 Task: Add an event with the title Lunch Break: Fitness and Wellness Class, date '2024/03/11', time 8:50 AM to 10:50 AMand add a description: A company retreat is a purposeful and immersive event where employees come together in a relaxed and inspiring setting to foster teamwork, boost morale, and align their efforts towards common goals. Select event color  Blueberry . Add location for the event as: 789 Amstelstraat, Amsterdam, Netherlands, logged in from the account softage.5@softage.netand send the event invitation to softage.4@softage.net and softage.6@softage.net. Set a reminder for the event Daily
Action: Mouse moved to (71, 145)
Screenshot: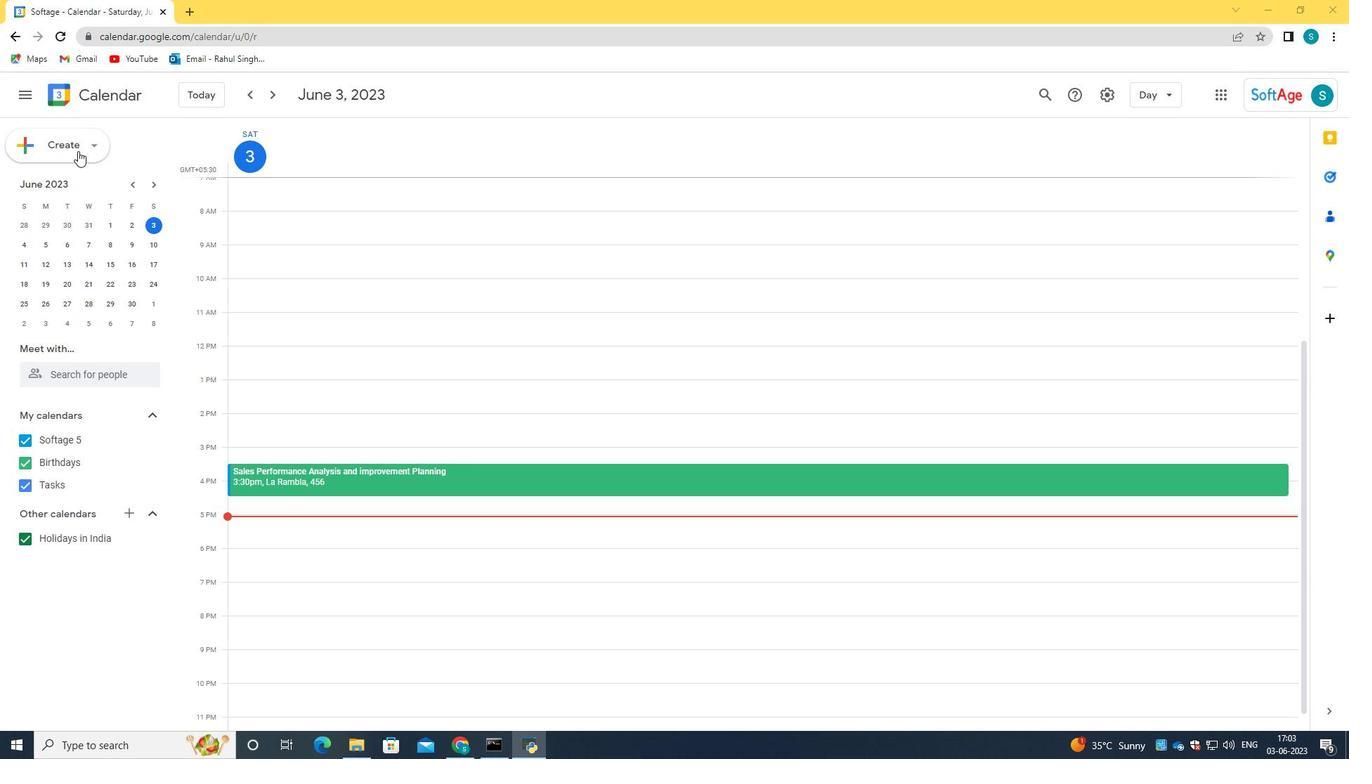 
Action: Mouse pressed left at (71, 145)
Screenshot: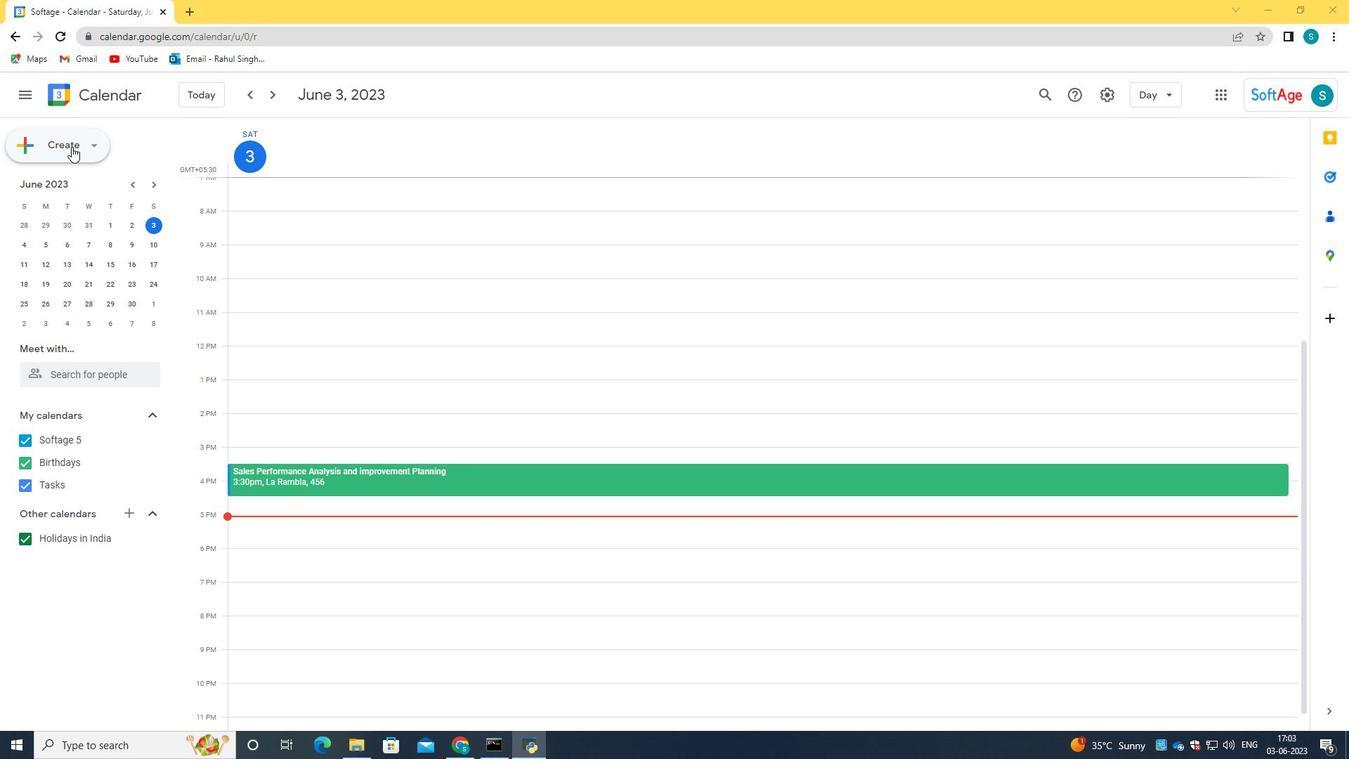 
Action: Mouse moved to (80, 186)
Screenshot: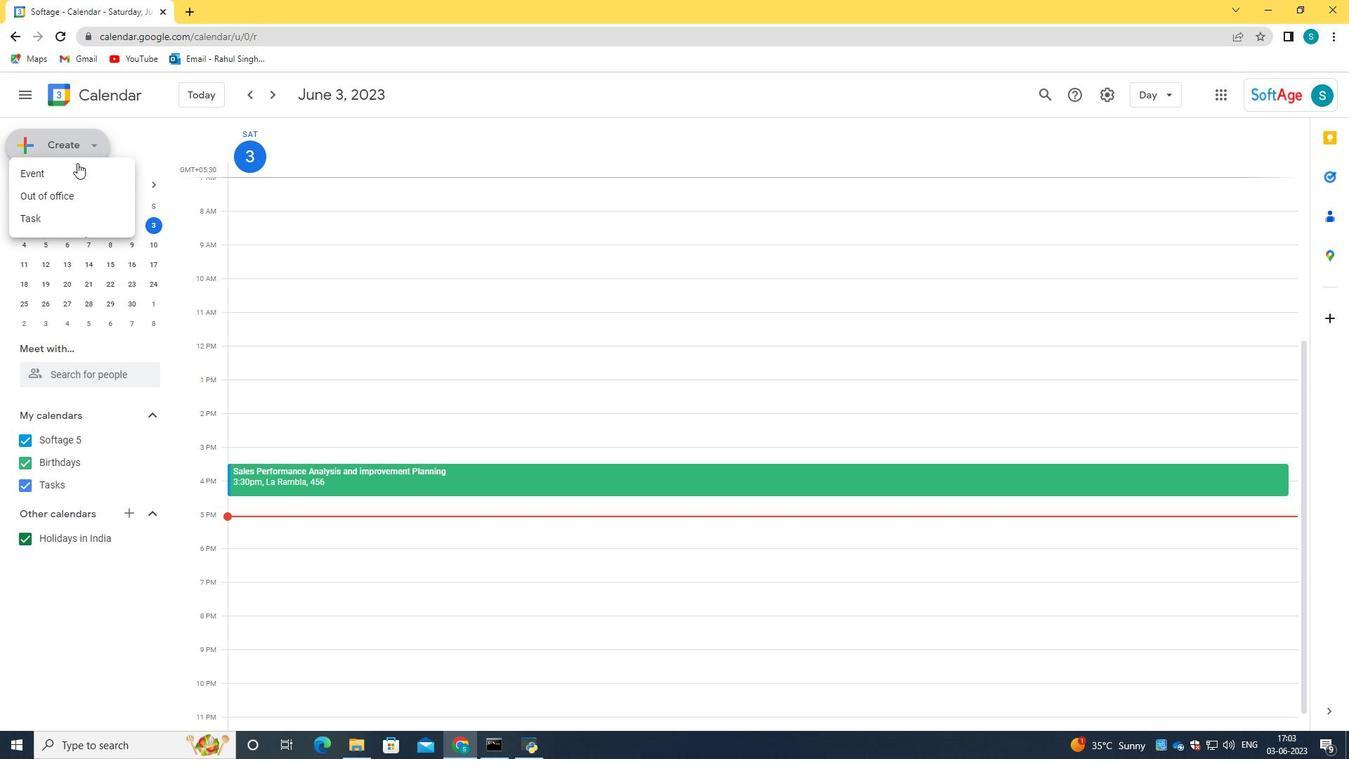 
Action: Mouse pressed left at (80, 186)
Screenshot: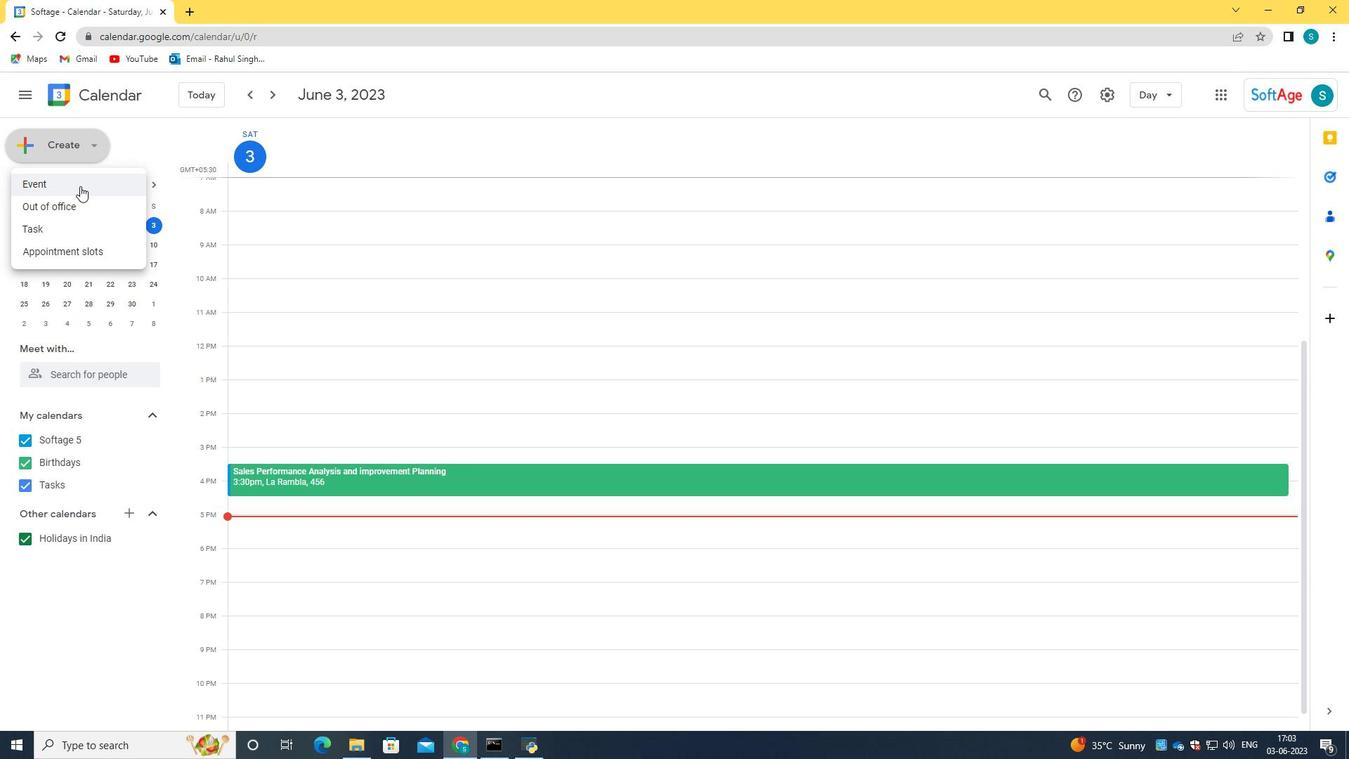 
Action: Mouse moved to (808, 571)
Screenshot: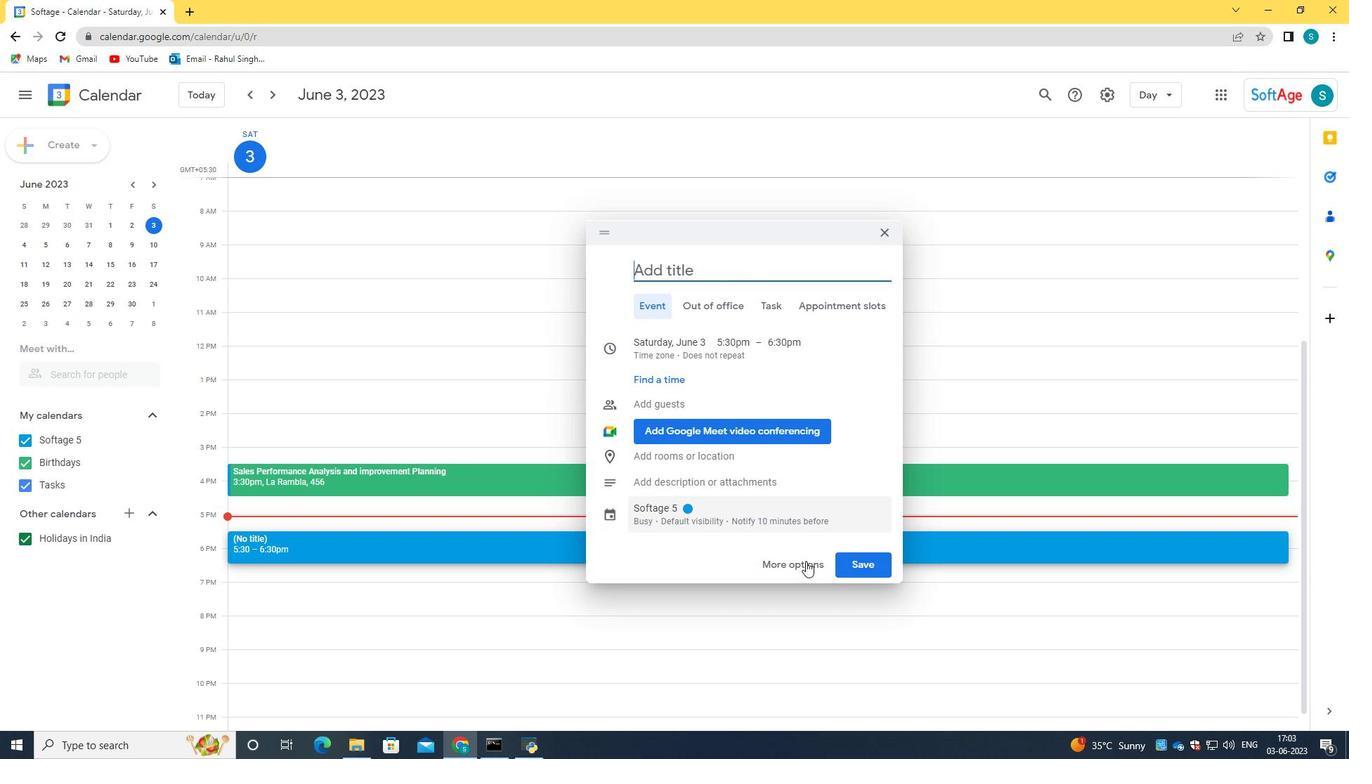 
Action: Mouse pressed left at (808, 571)
Screenshot: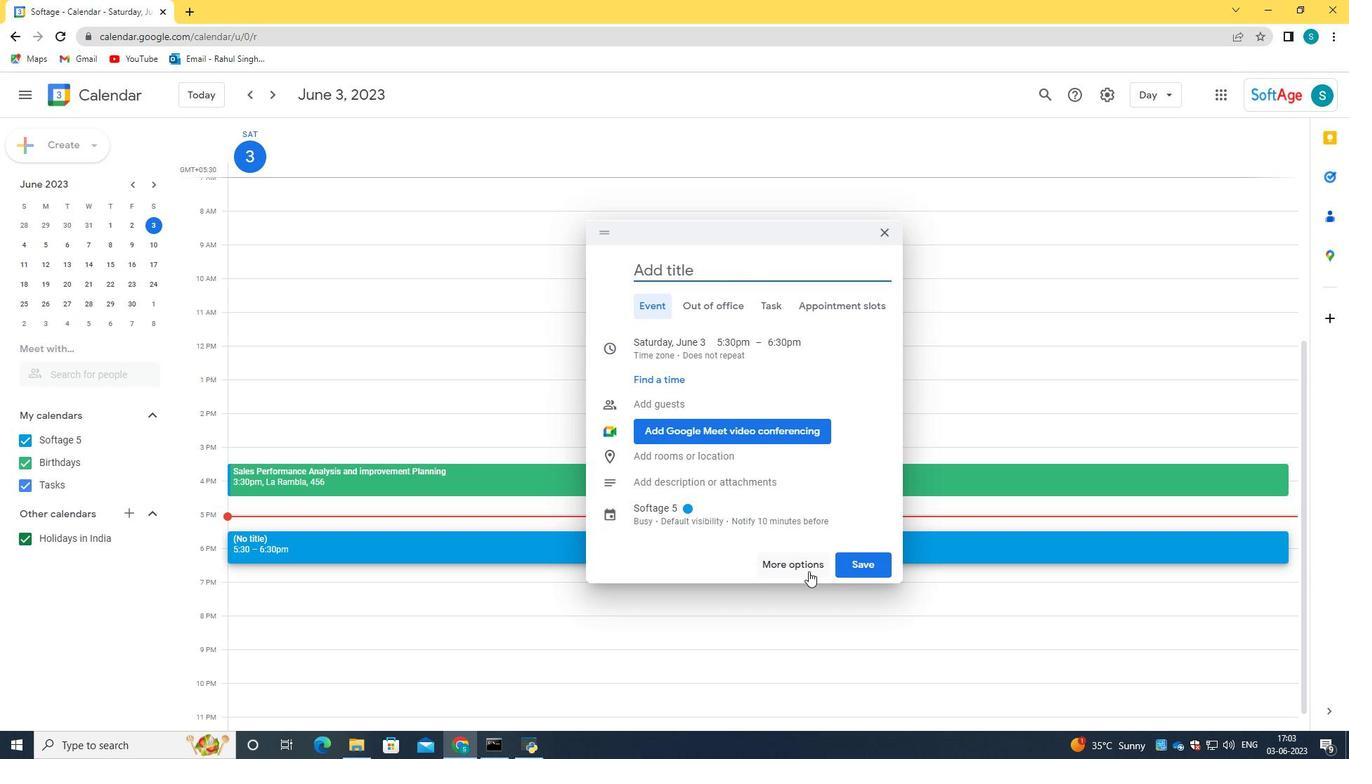 
Action: Mouse moved to (219, 105)
Screenshot: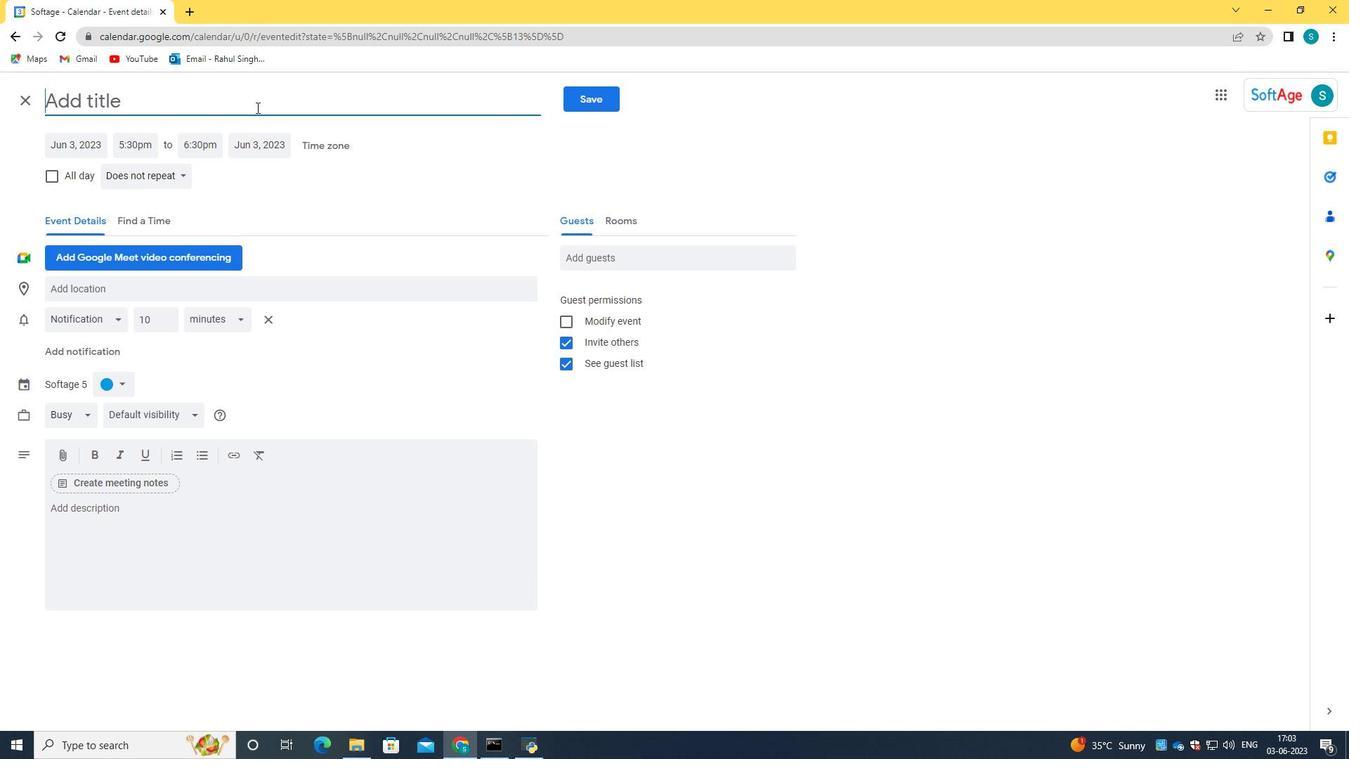 
Action: Mouse pressed left at (219, 105)
Screenshot: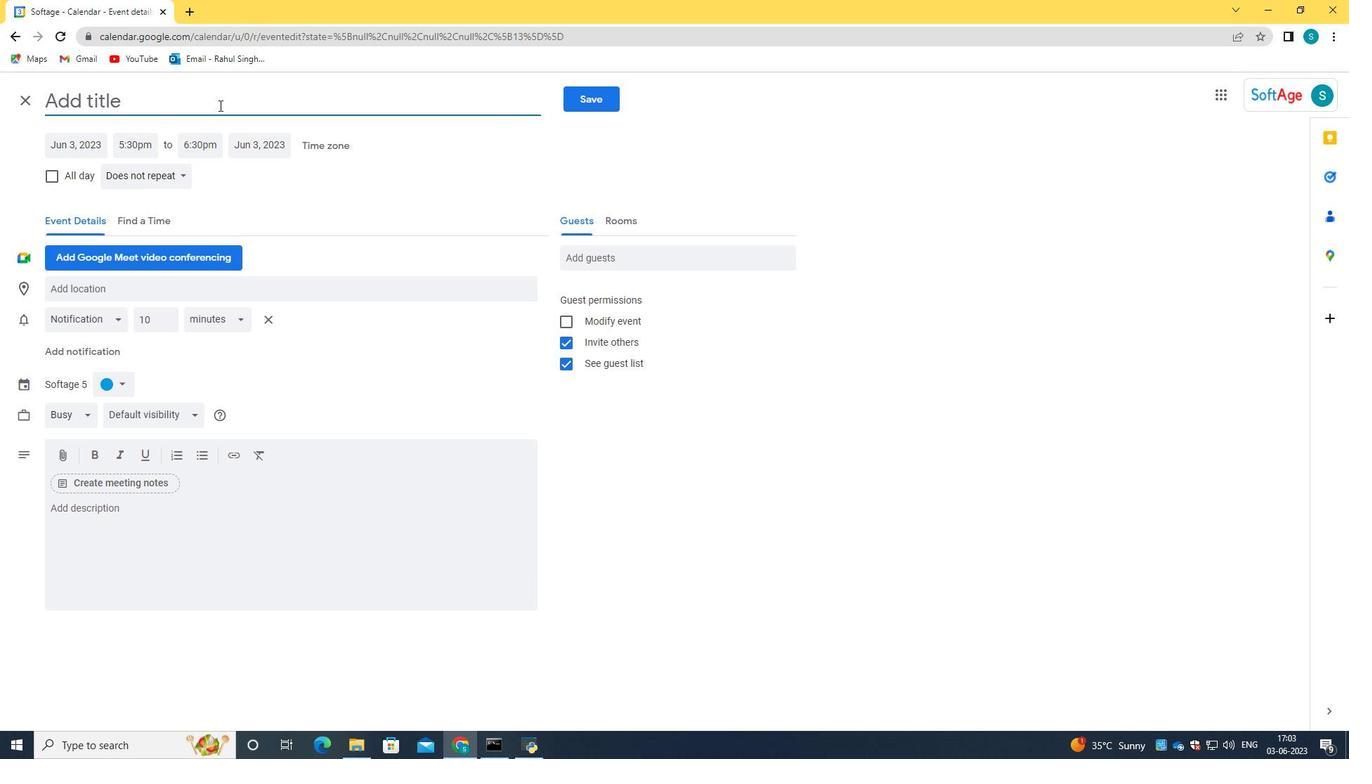 
Action: Key pressed <Key.caps_lock>L<Key.caps_lock>uc<Key.backspace>nch<Key.space><Key.caps_lock>B<Key.caps_lock>rewa<Key.backspace><Key.backspace>ak<Key.shift_r>:<Key.space><Key.caps_lock>F<Key.caps_lock>itness<Key.space>and<Key.space><Key.caps_lock>W<Key.caps_lock>ellness<Key.space><Key.caps_lock>C<Key.caps_lock>lass<Key.space>
Screenshot: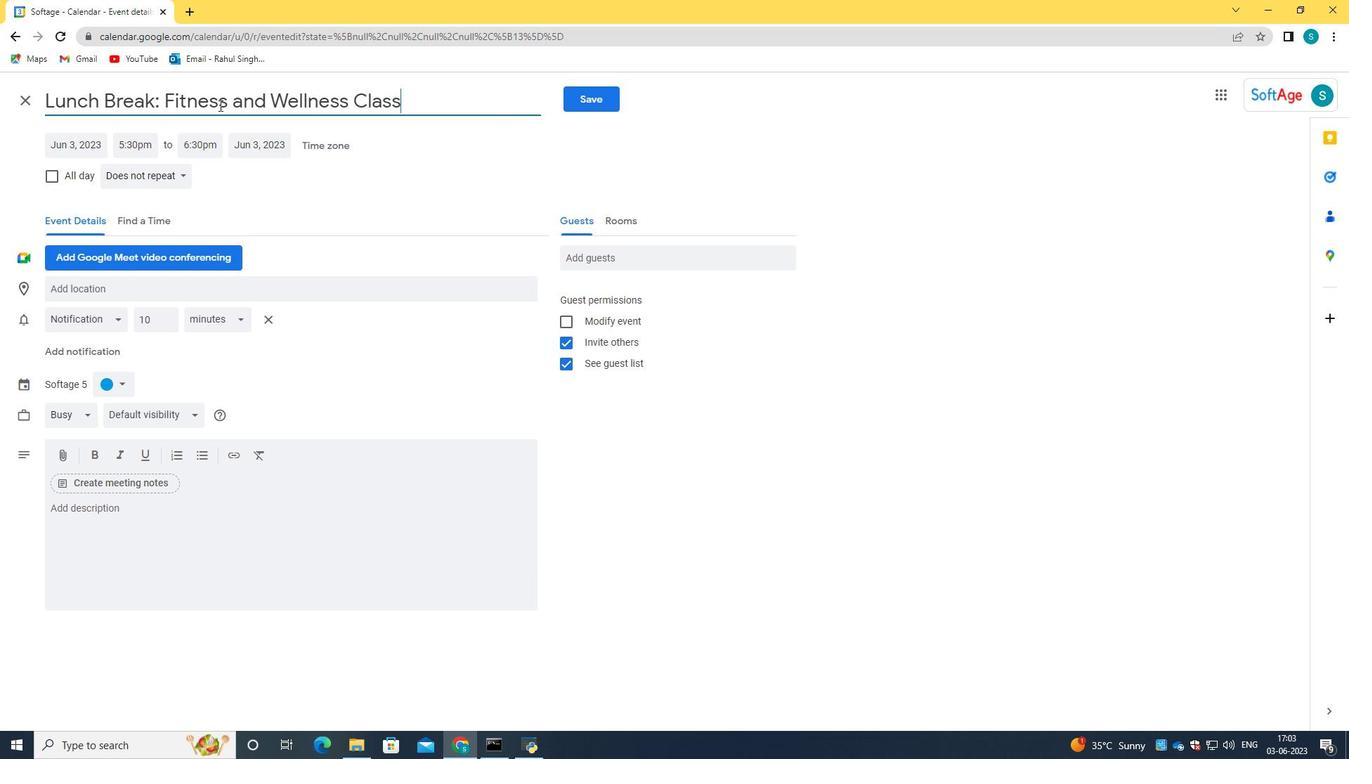
Action: Mouse moved to (83, 141)
Screenshot: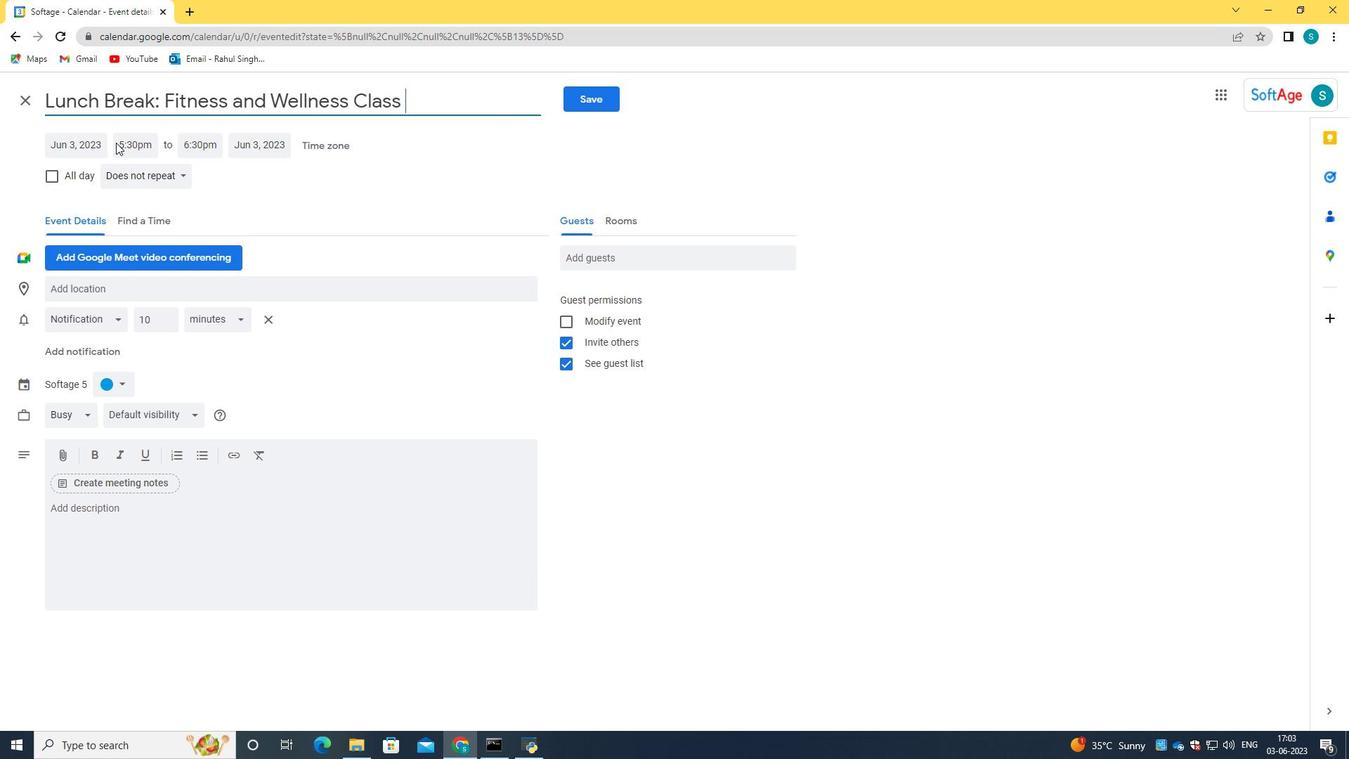 
Action: Mouse pressed left at (83, 141)
Screenshot: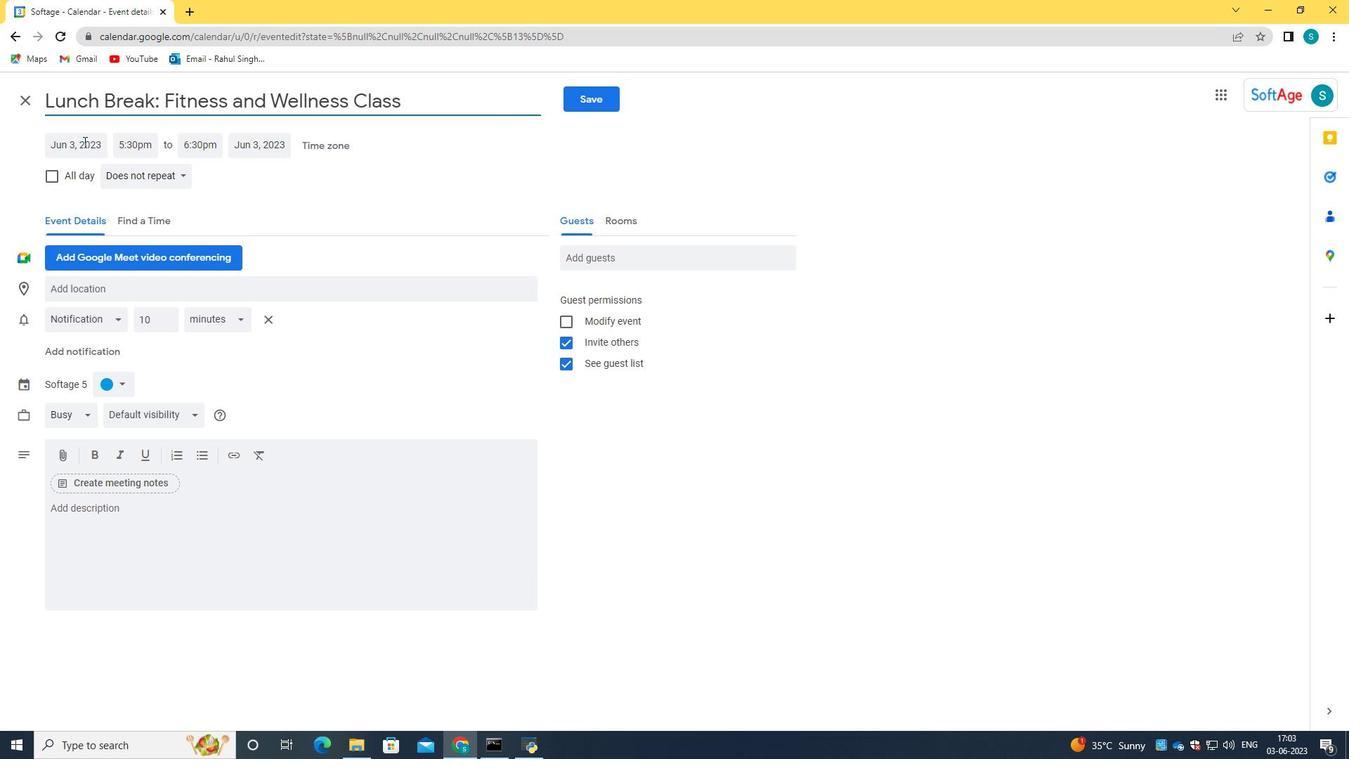 
Action: Key pressed 2024/03/11<Key.tab>08<Key.shift_r>:50am<Key.space><Key.tab>10<Key.shift_r>:50<Key.space>am
Screenshot: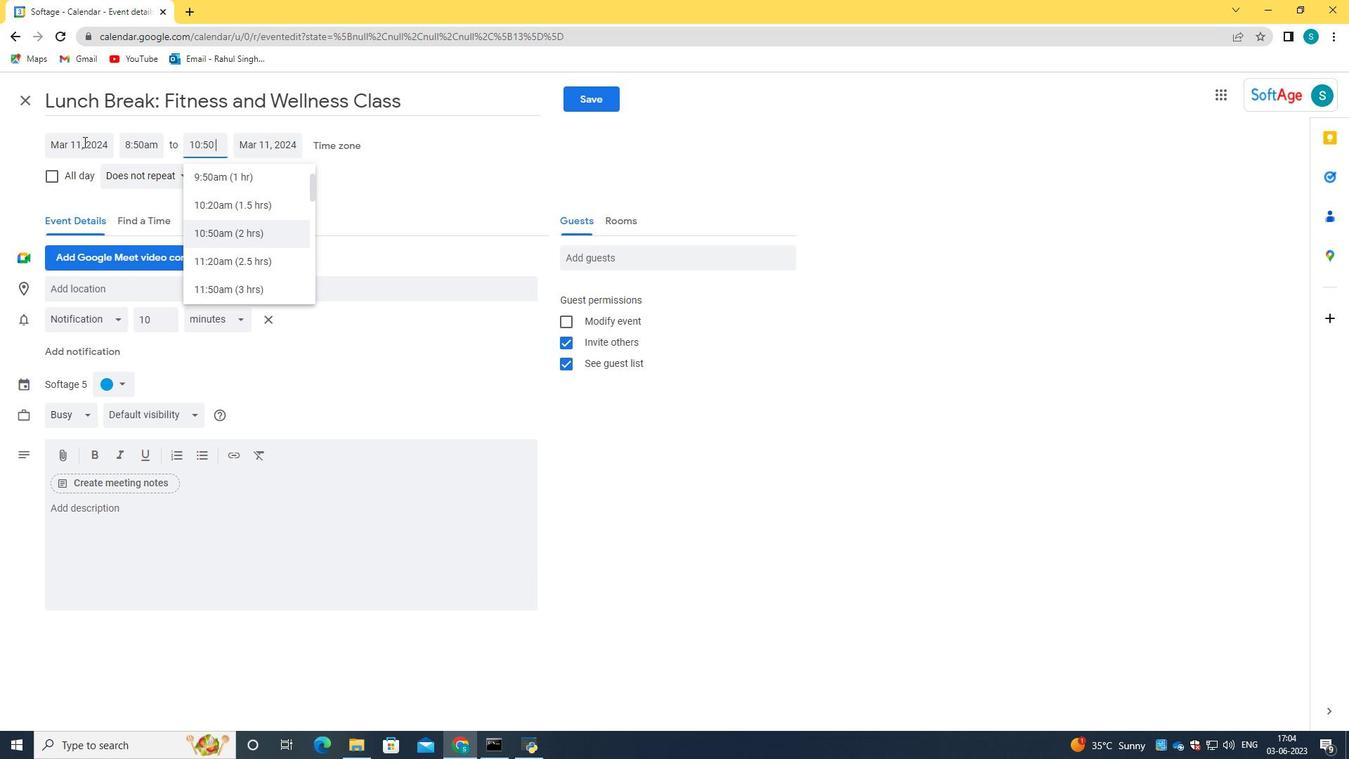 
Action: Mouse moved to (268, 243)
Screenshot: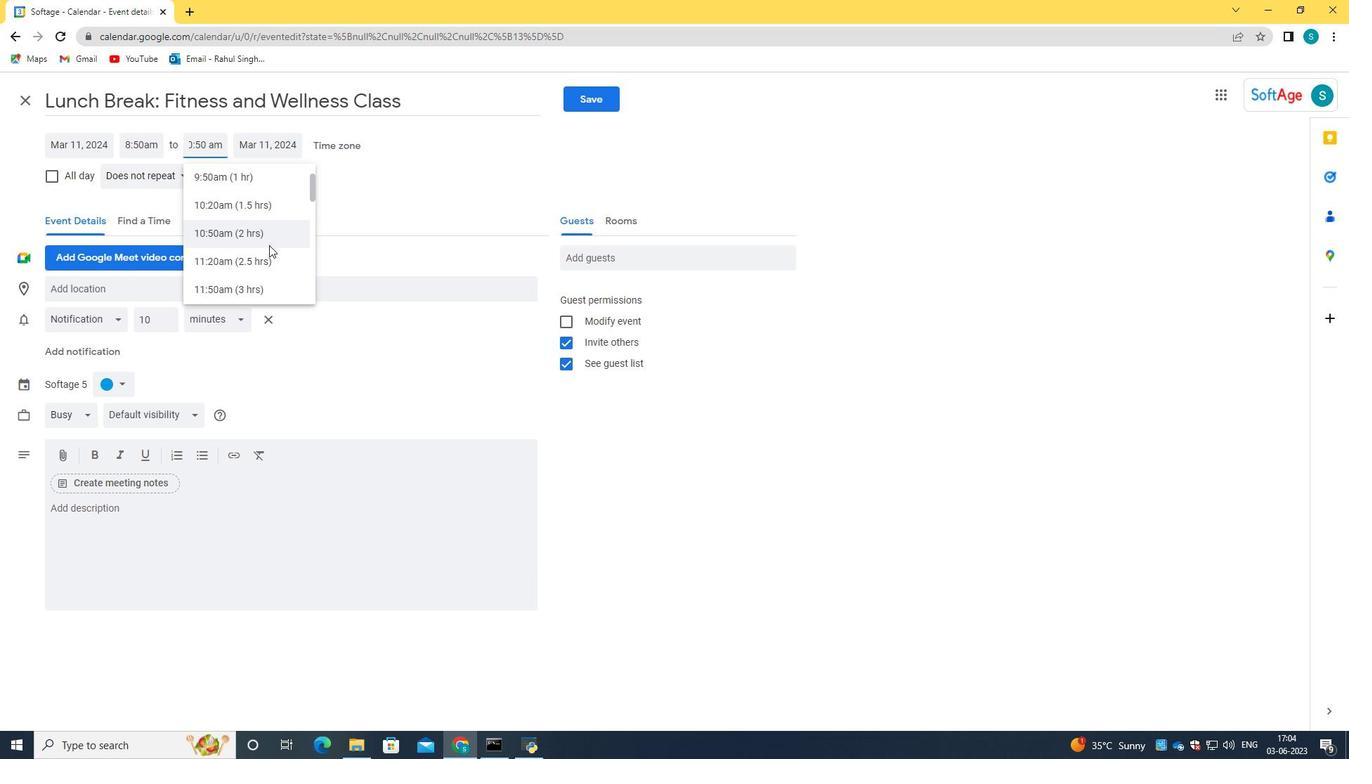 
Action: Mouse pressed left at (268, 243)
Screenshot: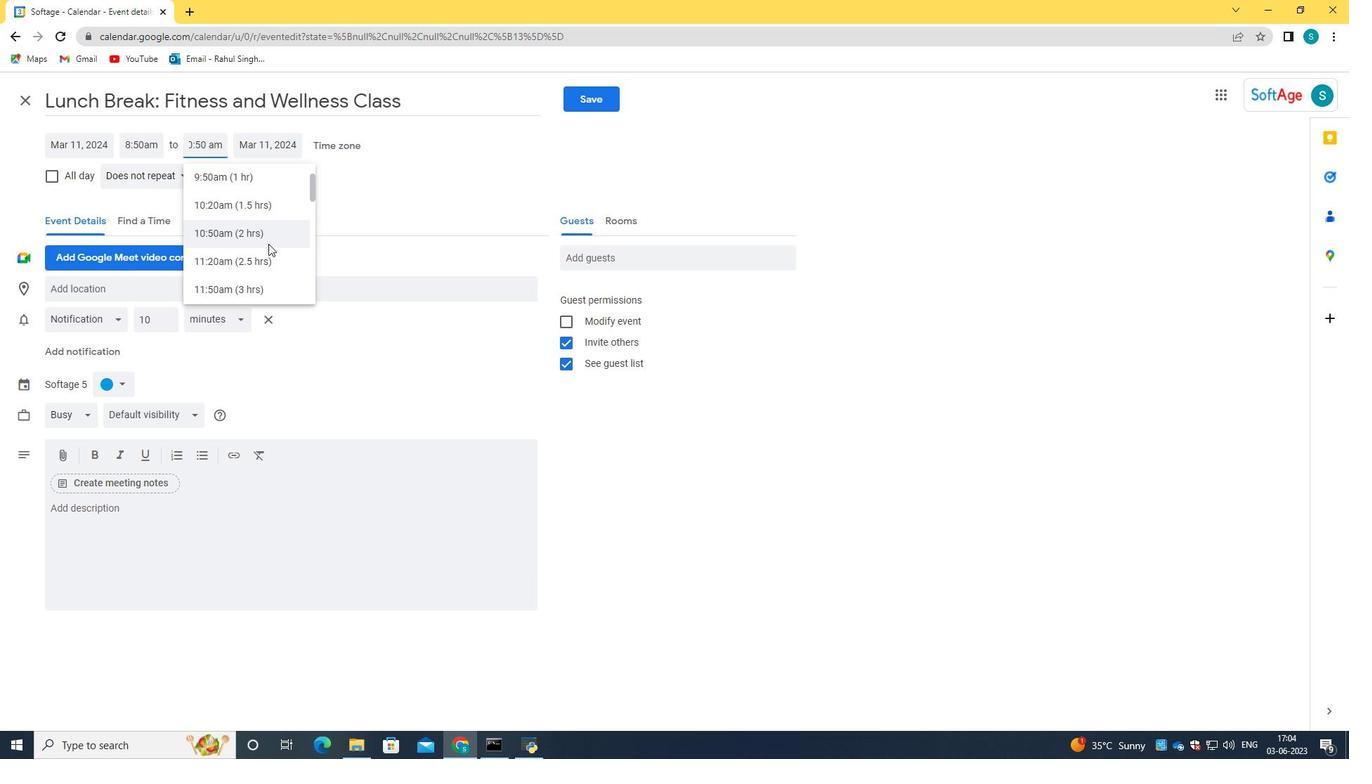 
Action: Mouse moved to (176, 509)
Screenshot: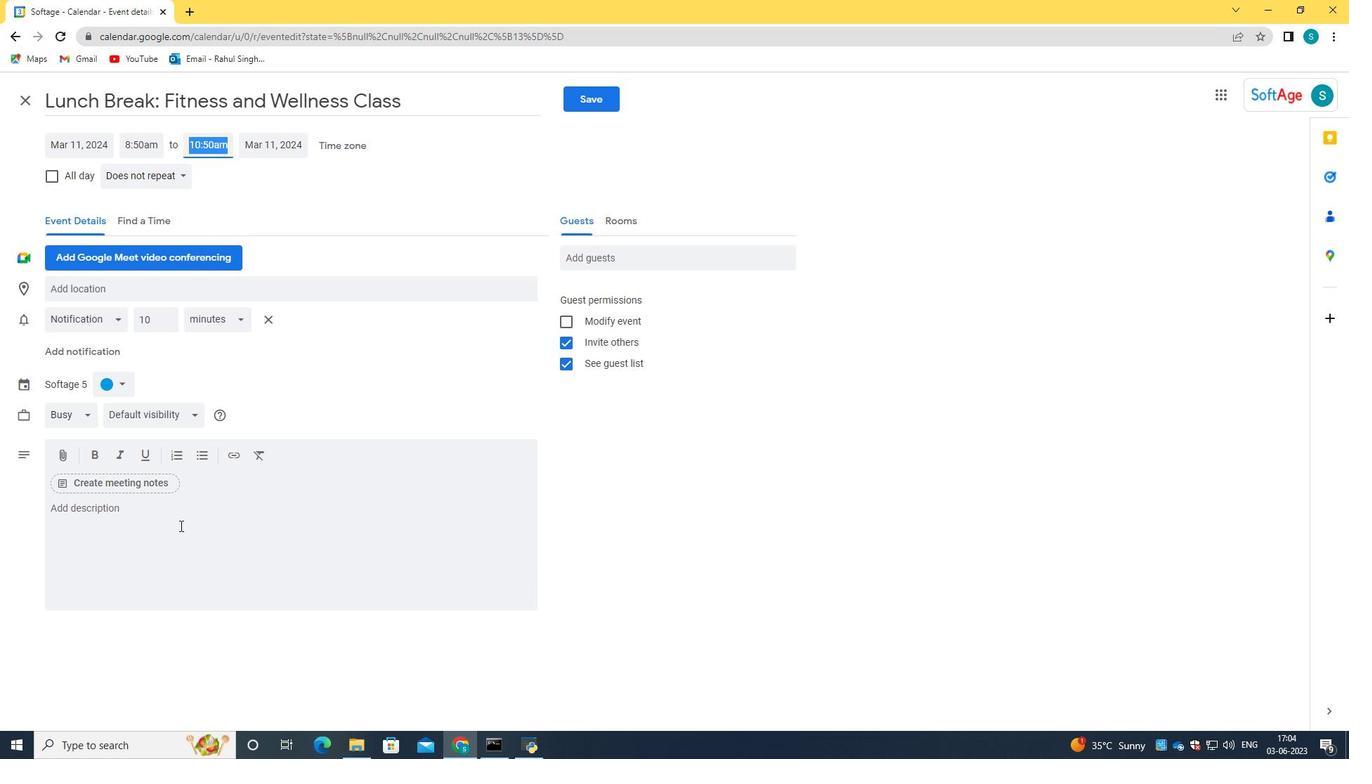 
Action: Mouse pressed left at (176, 509)
Screenshot: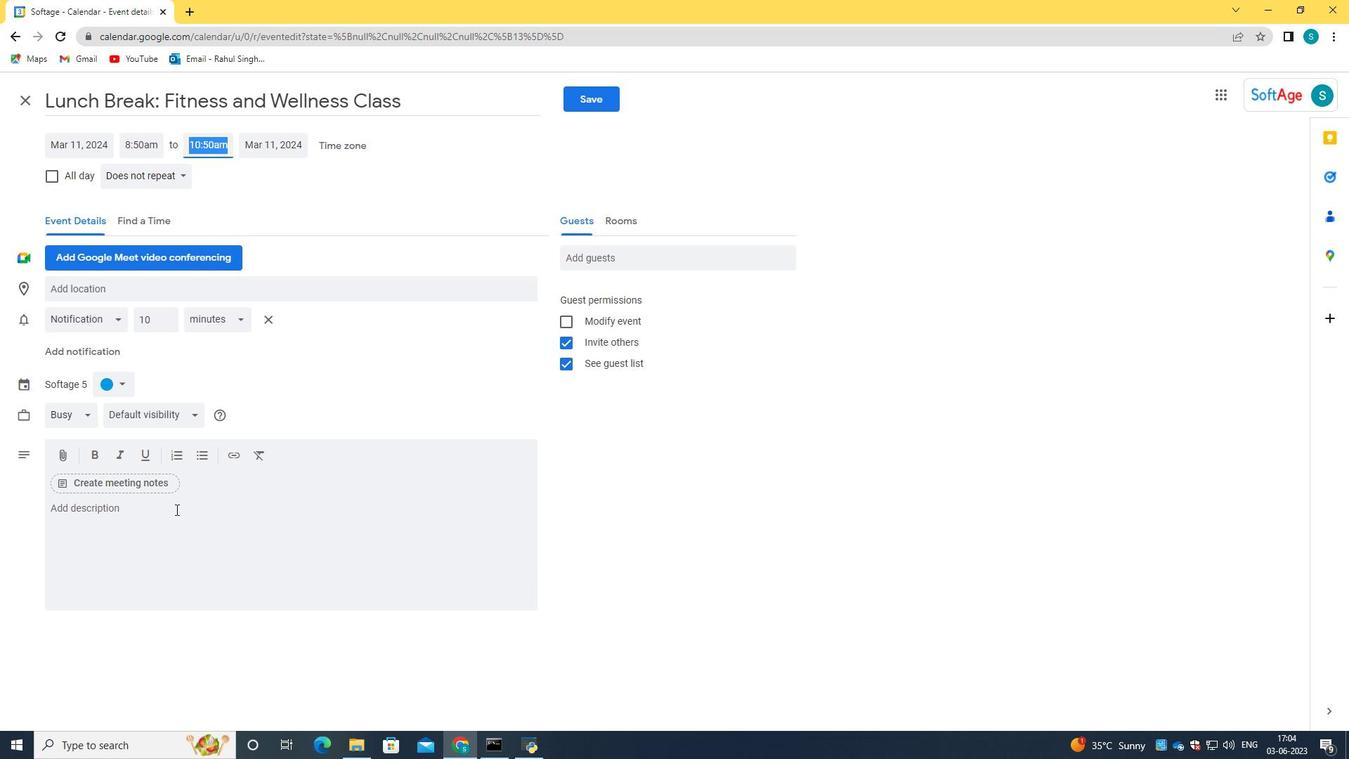 
Action: Key pressed <Key.caps_lock>A<Key.space><Key.caps_lock>company<Key.space>retreat<Key.space>is<Key.space>a<Key.space>purposeful<Key.space>and<Key.space>immersive<Key.space>event<Key.space>where<Key.space>employees<Key.space>come<Key.space>together<Key.space>in<Key.space>a<Key.space>relaxed<Key.space>and<Key.space>inspirting<Key.space><Key.backspace><Key.backspace><Key.backspace><Key.backspace><Key.backspace>ing<Key.space>setting<Key.space>fa<Key.backspace>oster<Key.space>teamwoe<Key.backspace>rk,<Key.space>boost<Key.space>morale,<Key.space>and<Key.space>align<Key.space>their<Key.space>efforts<Key.space>towards<Key.space>common<Key.space>goals.
Screenshot: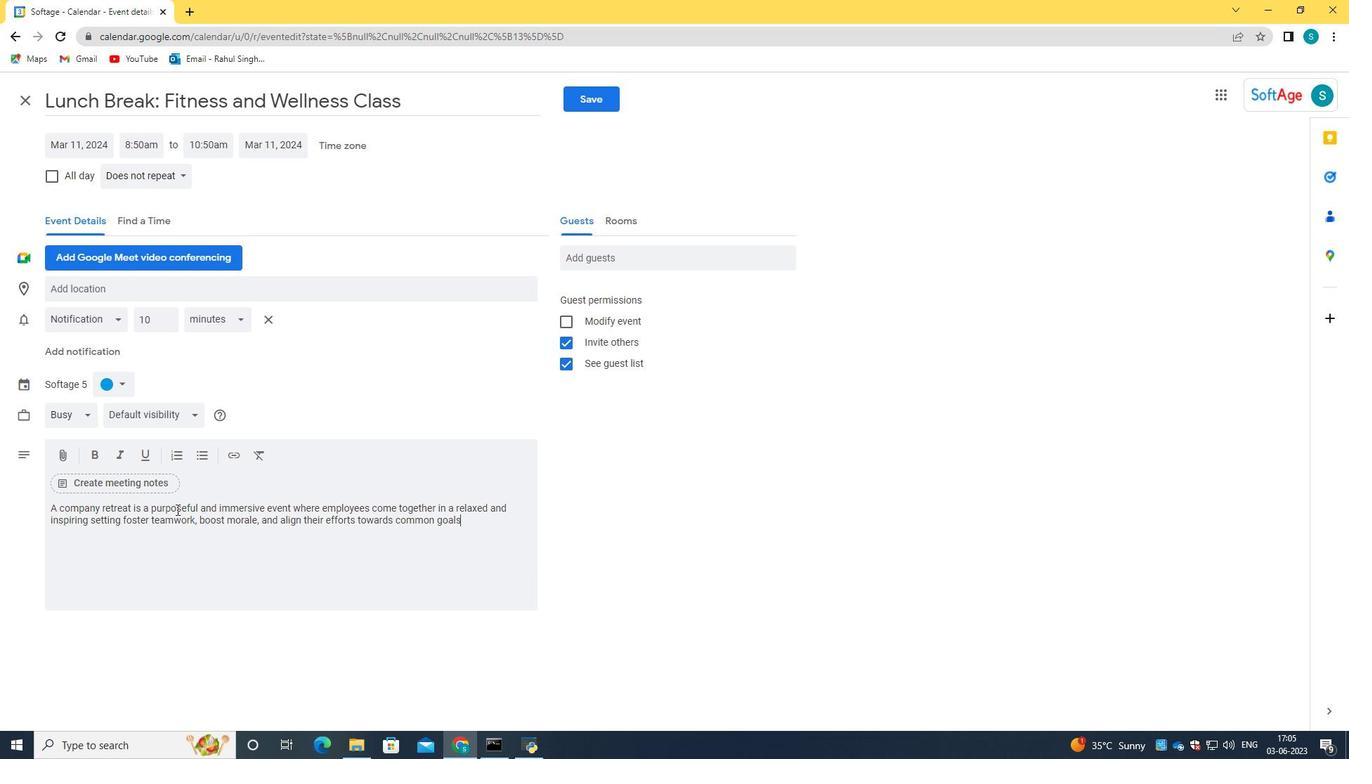 
Action: Mouse moved to (108, 381)
Screenshot: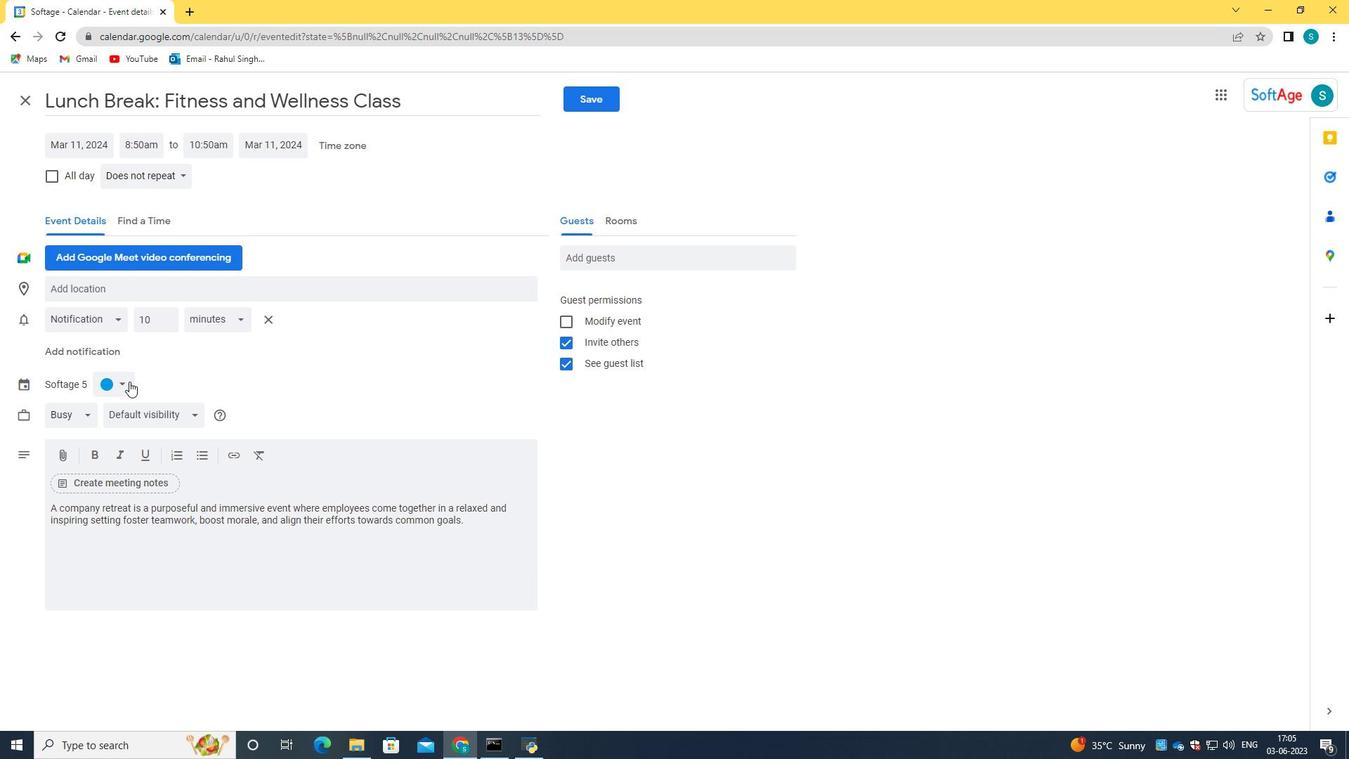 
Action: Mouse pressed left at (108, 381)
Screenshot: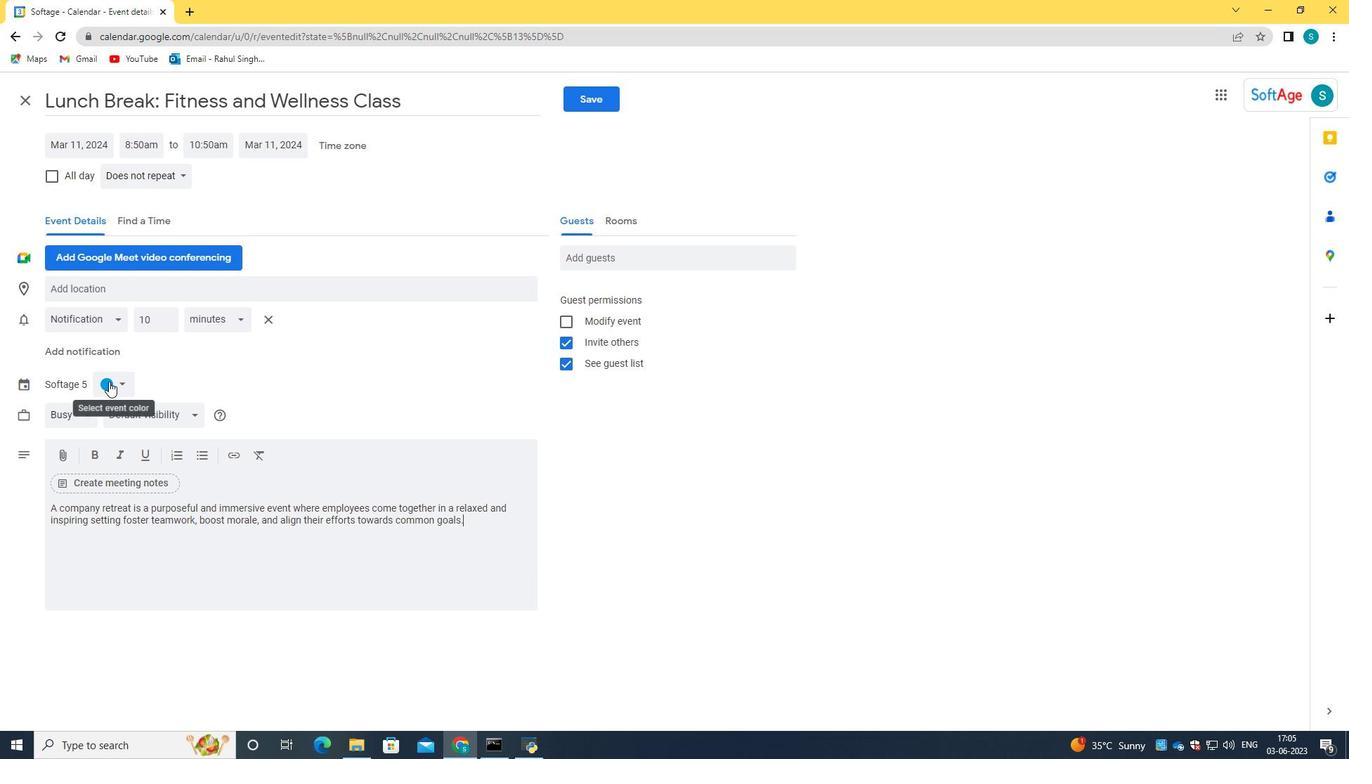 
Action: Mouse moved to (122, 432)
Screenshot: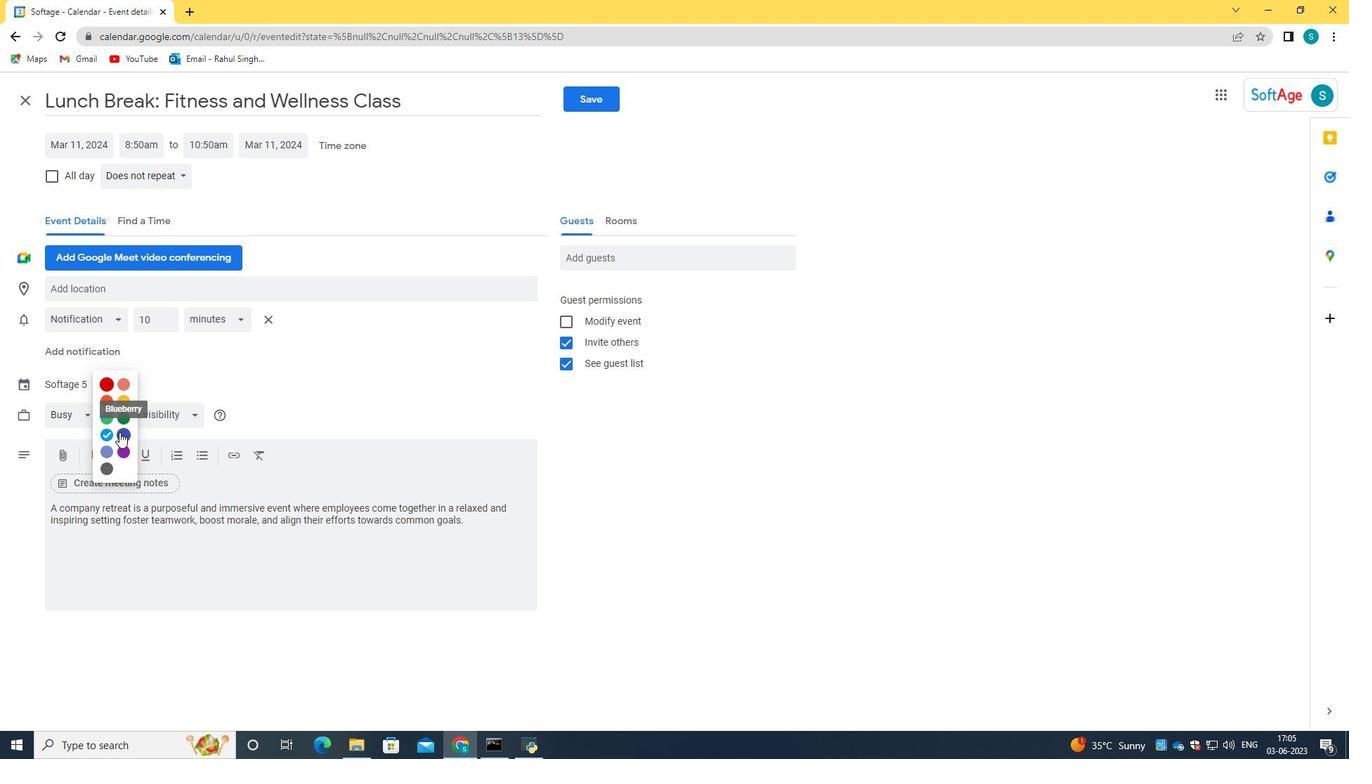 
Action: Mouse pressed left at (122, 432)
Screenshot: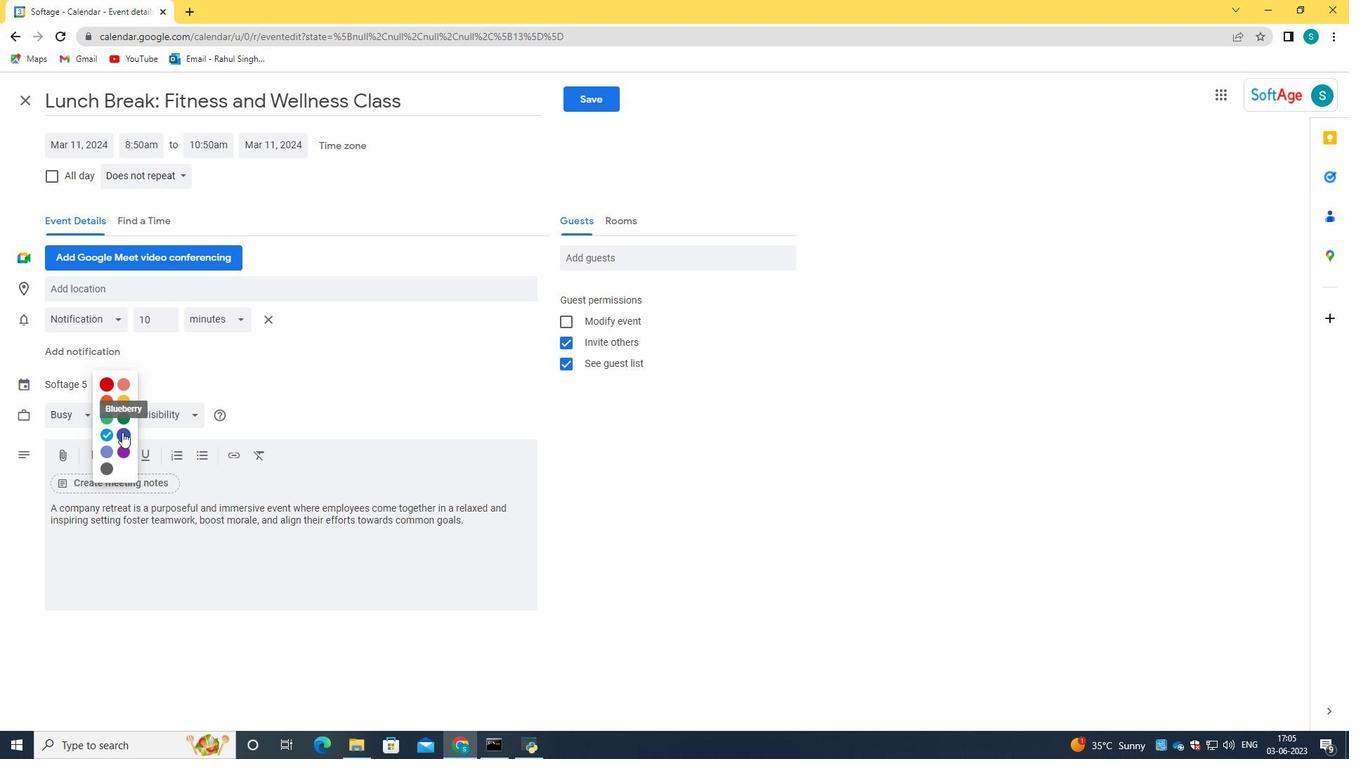 
Action: Mouse moved to (164, 282)
Screenshot: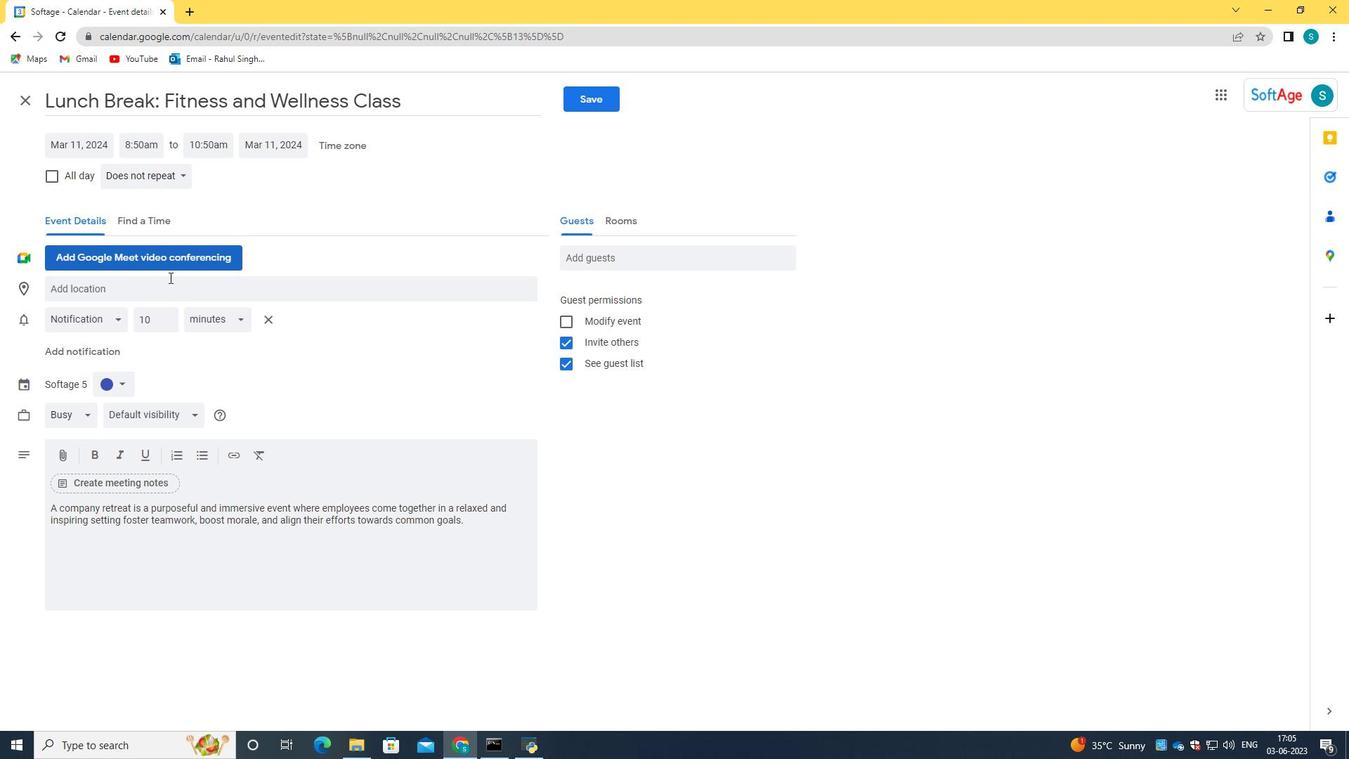 
Action: Mouse pressed left at (164, 282)
Screenshot: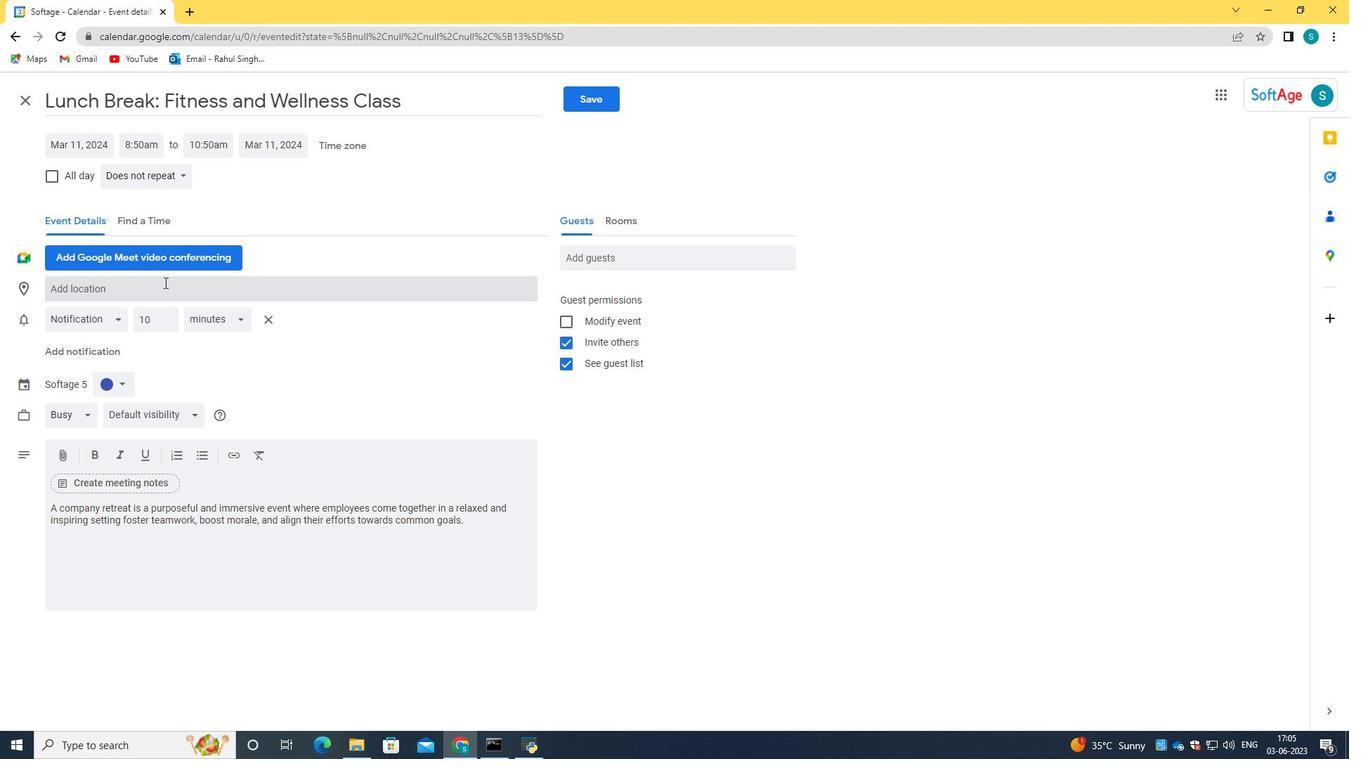 
Action: Key pressed 789<Key.space><Key.caps_lock>A<Key.caps_lock>mstelstraat,<Key.space><Key.caps_lock>A<Key.caps_lock>msterdam,
Screenshot: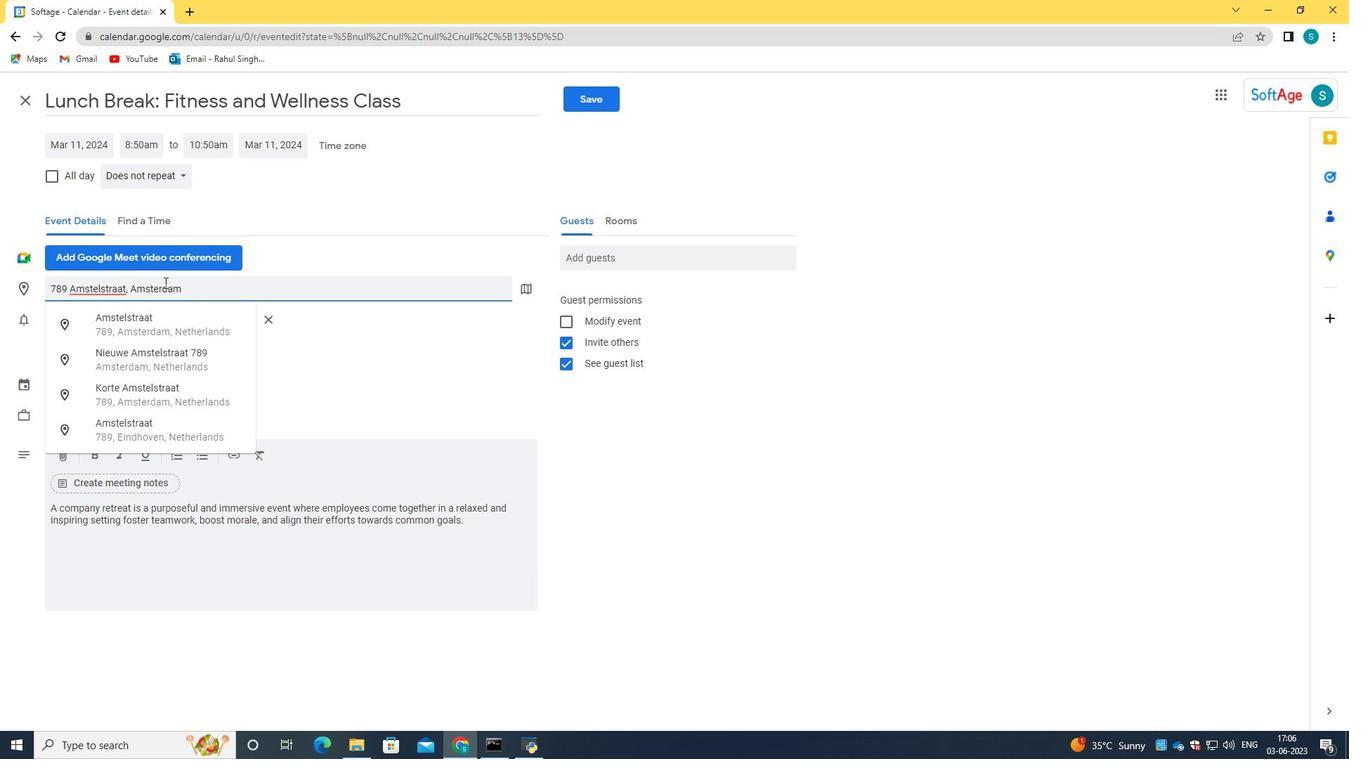 
Action: Mouse moved to (170, 314)
Screenshot: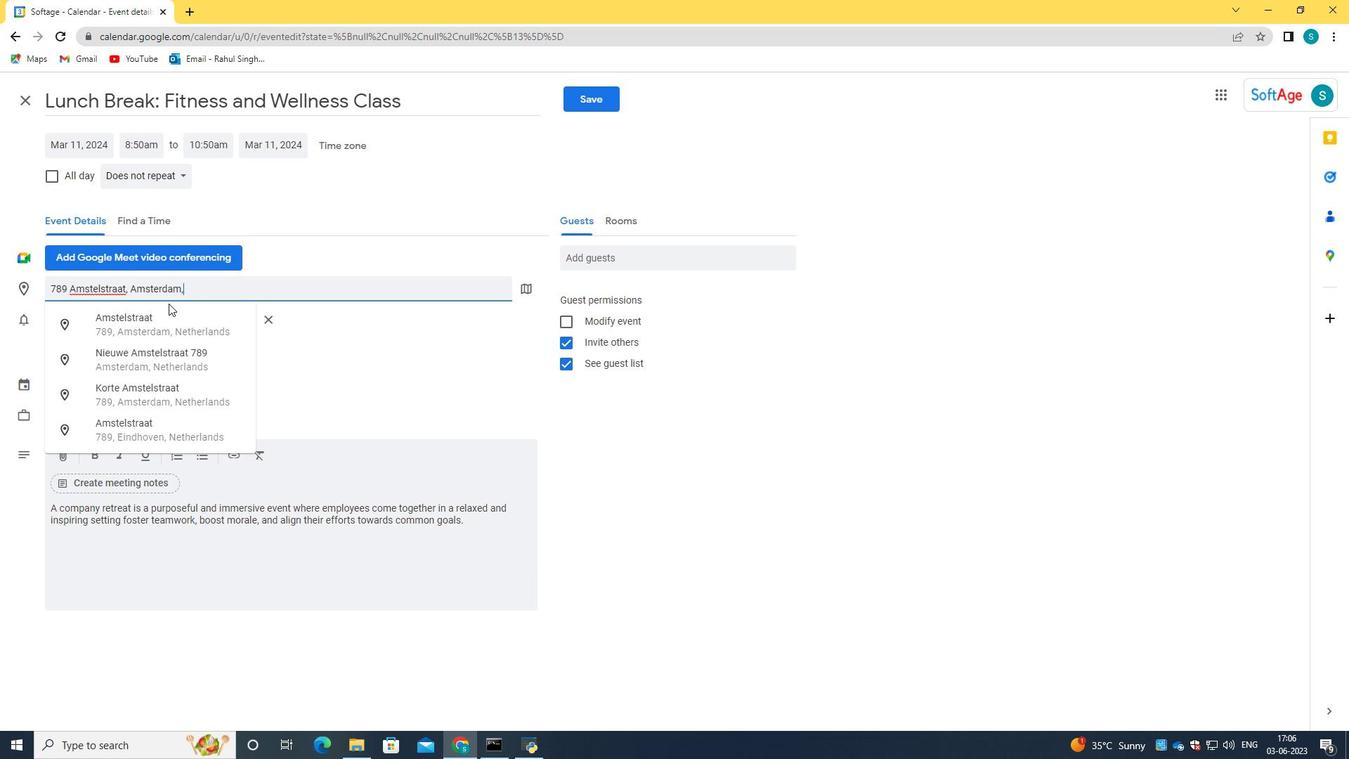 
Action: Mouse pressed left at (170, 314)
Screenshot: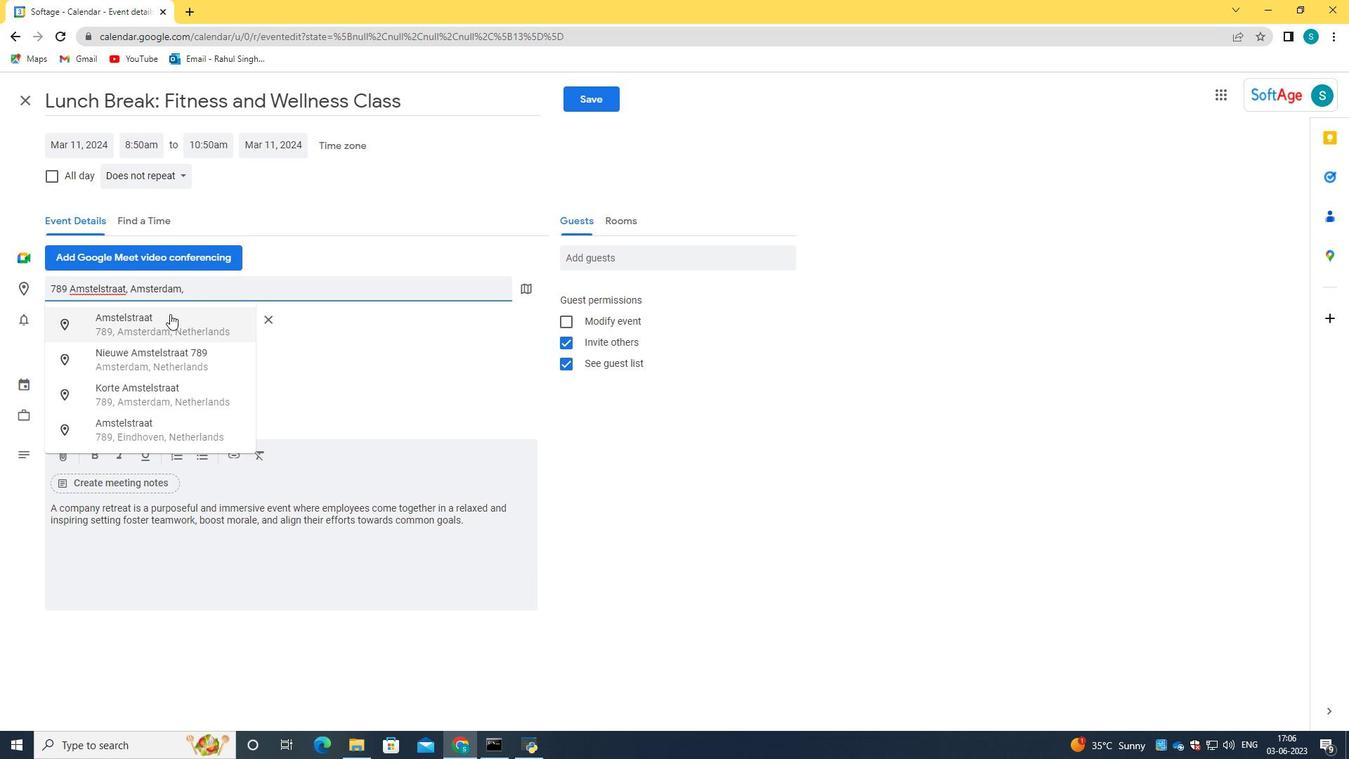 
Action: Mouse moved to (629, 263)
Screenshot: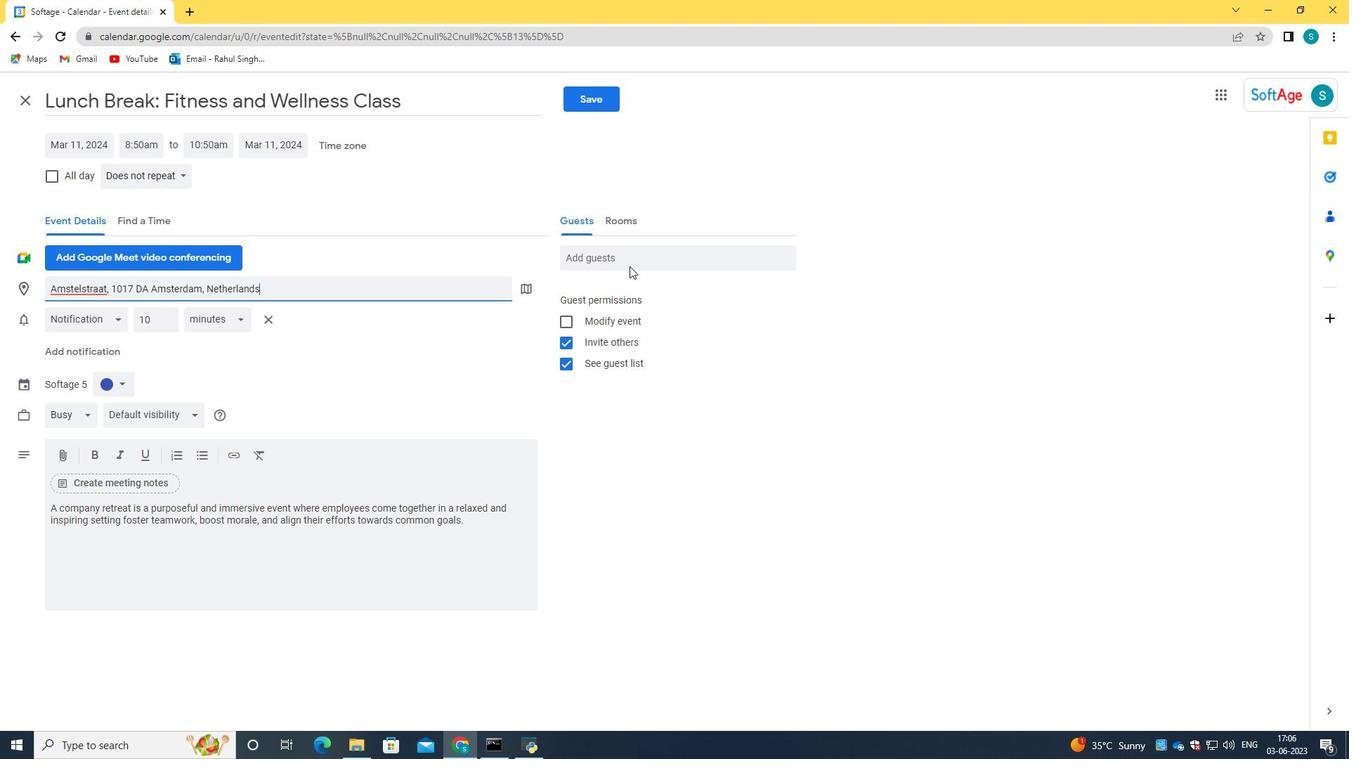 
Action: Mouse pressed left at (629, 263)
Screenshot: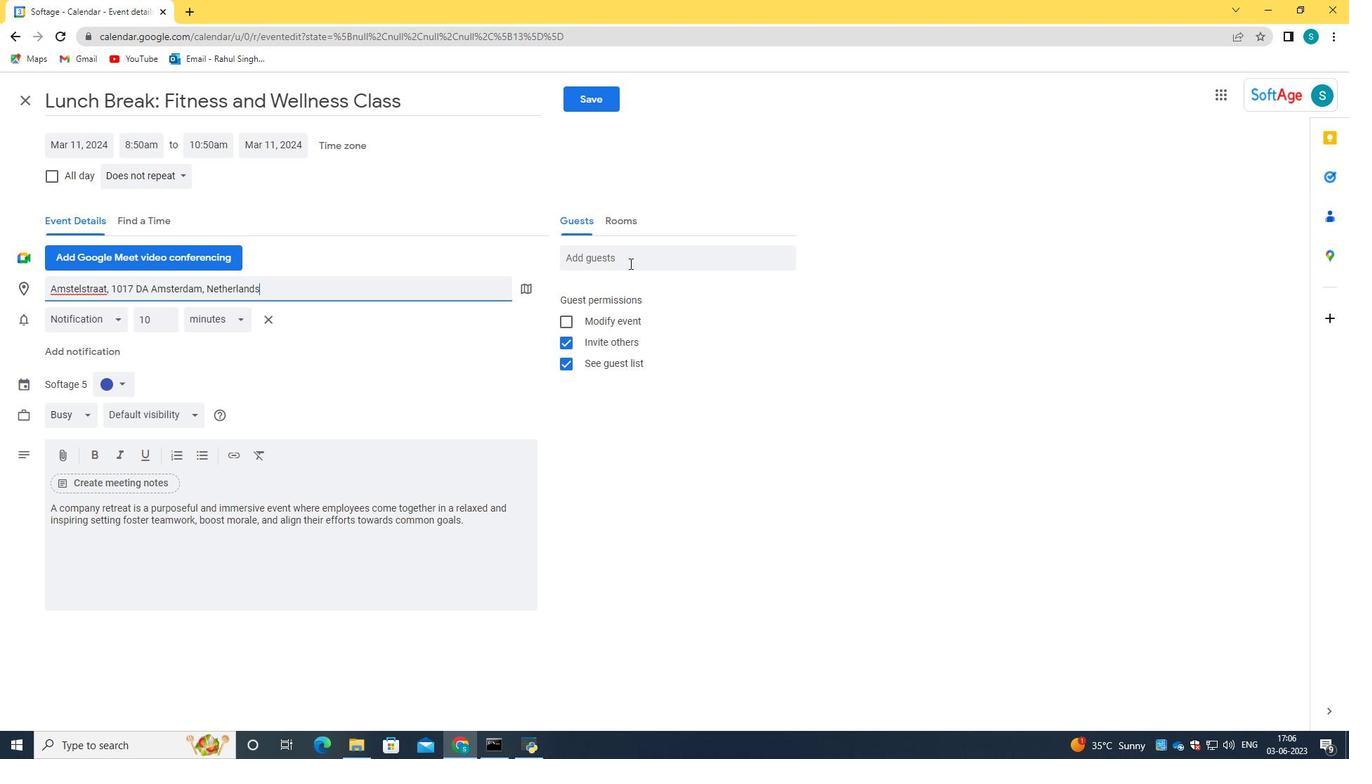 
Action: Mouse moved to (629, 263)
Screenshot: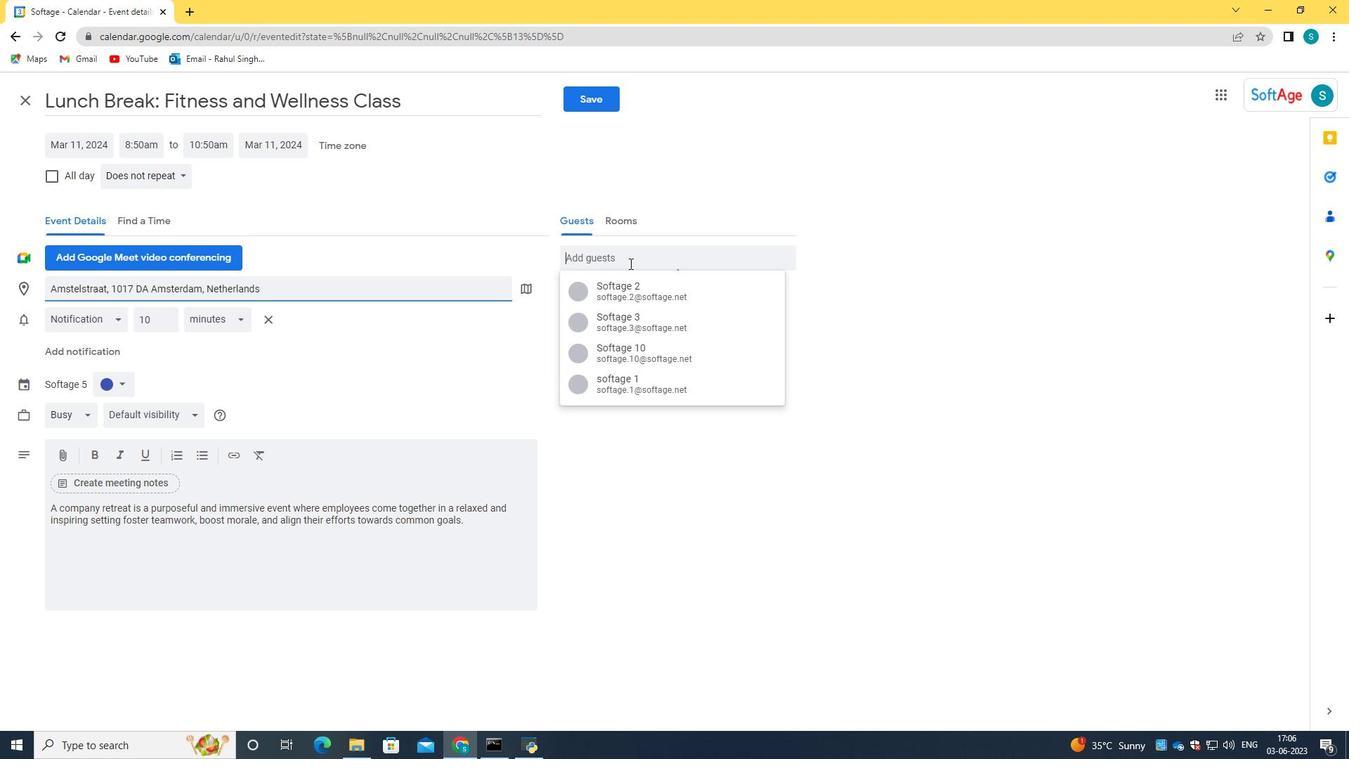 
Action: Key pressed softage.4<Key.shift>@softage.net<Key.tab>softage.6
Screenshot: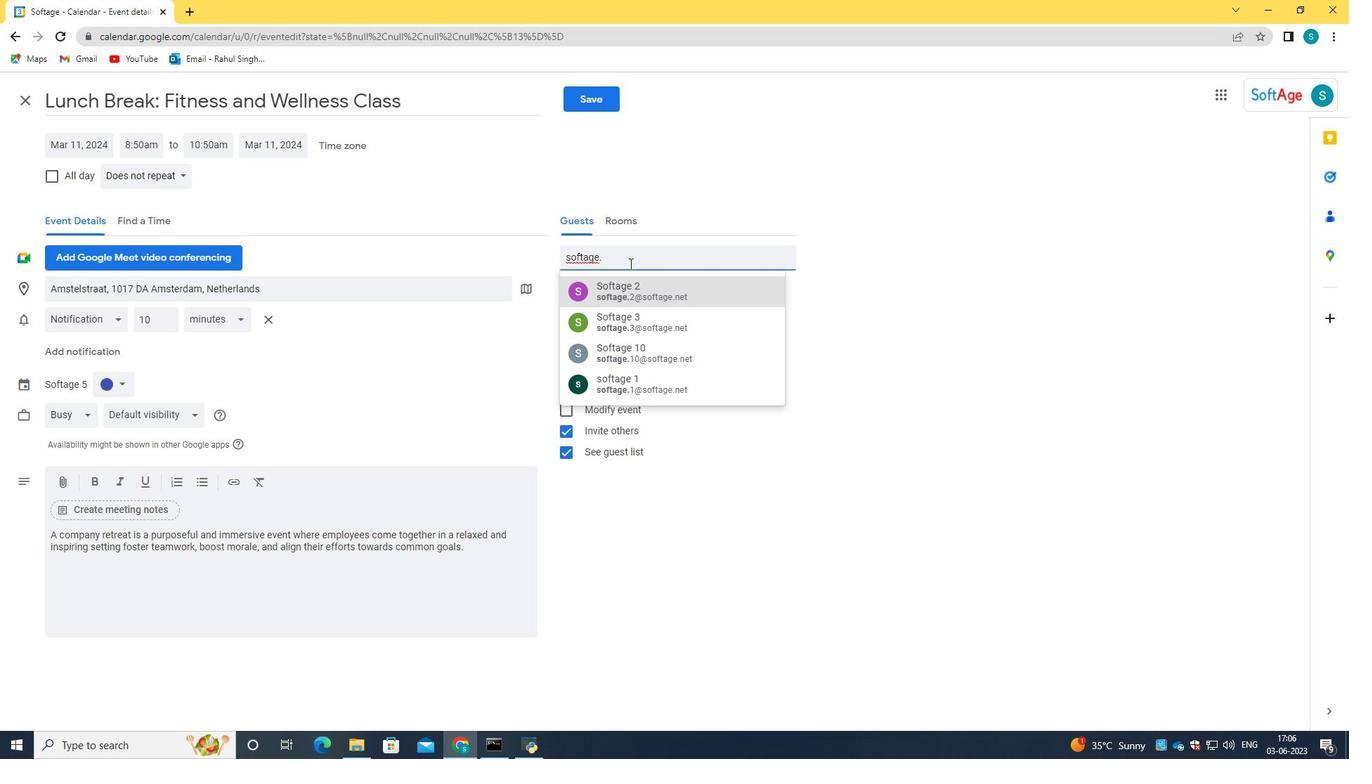 
Action: Mouse scrolled (629, 264) with delta (0, 0)
Screenshot: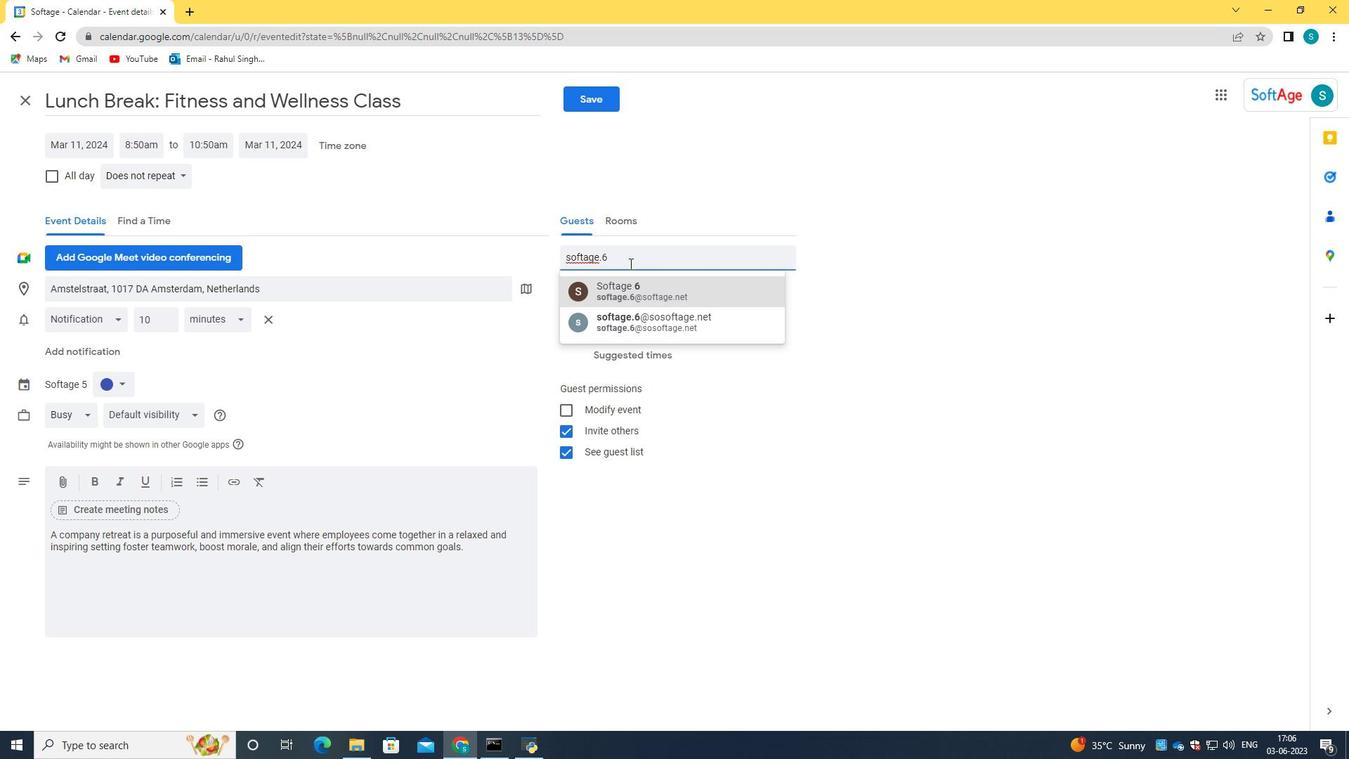 
Action: Mouse moved to (632, 293)
Screenshot: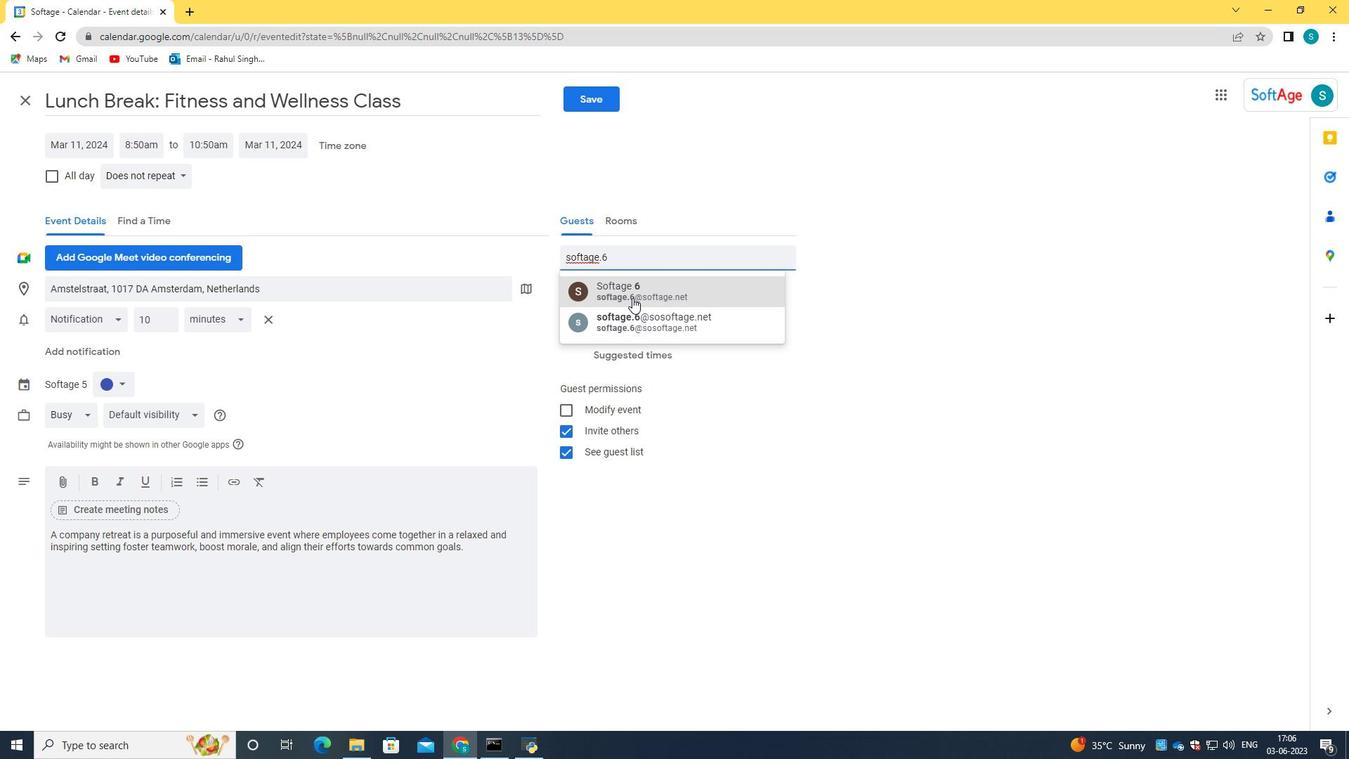 
Action: Key pressed <Key.shift>@softage.net
Screenshot: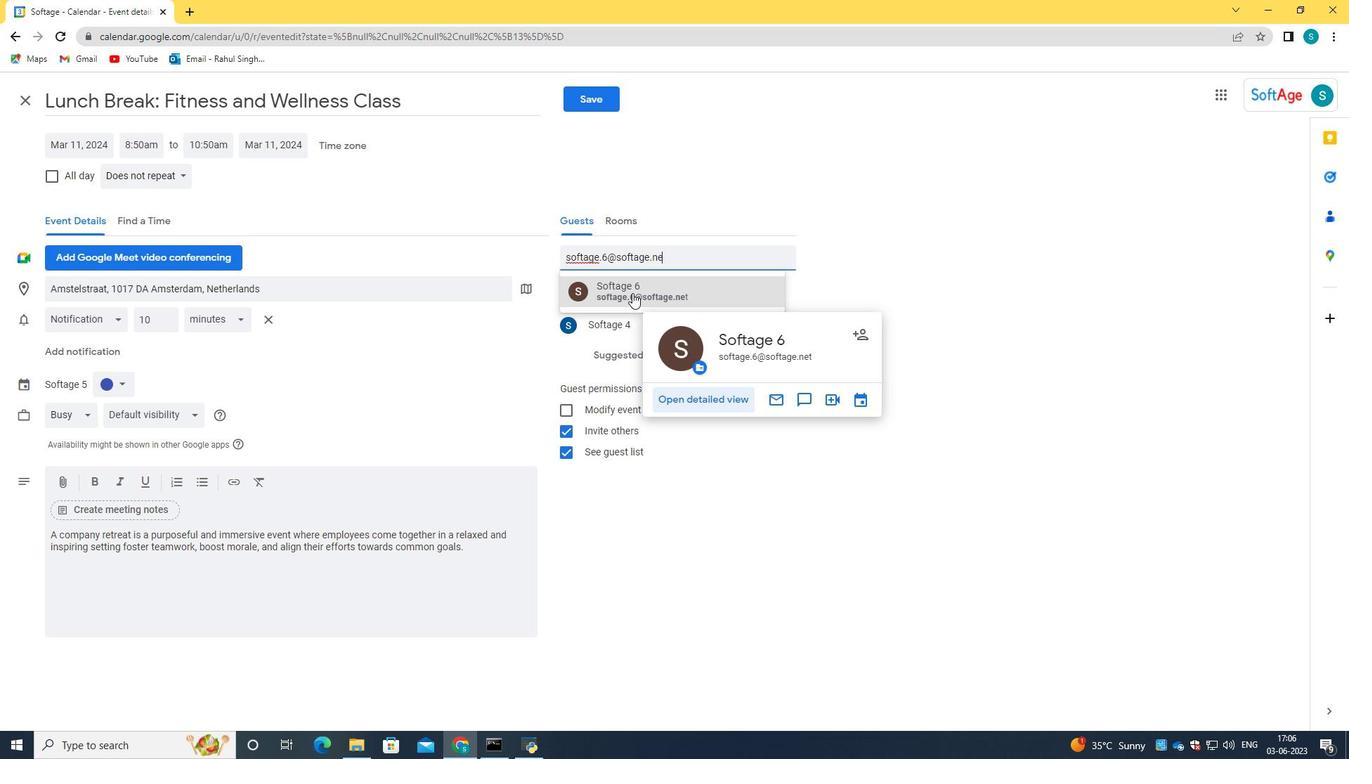 
Action: Mouse pressed left at (632, 293)
Screenshot: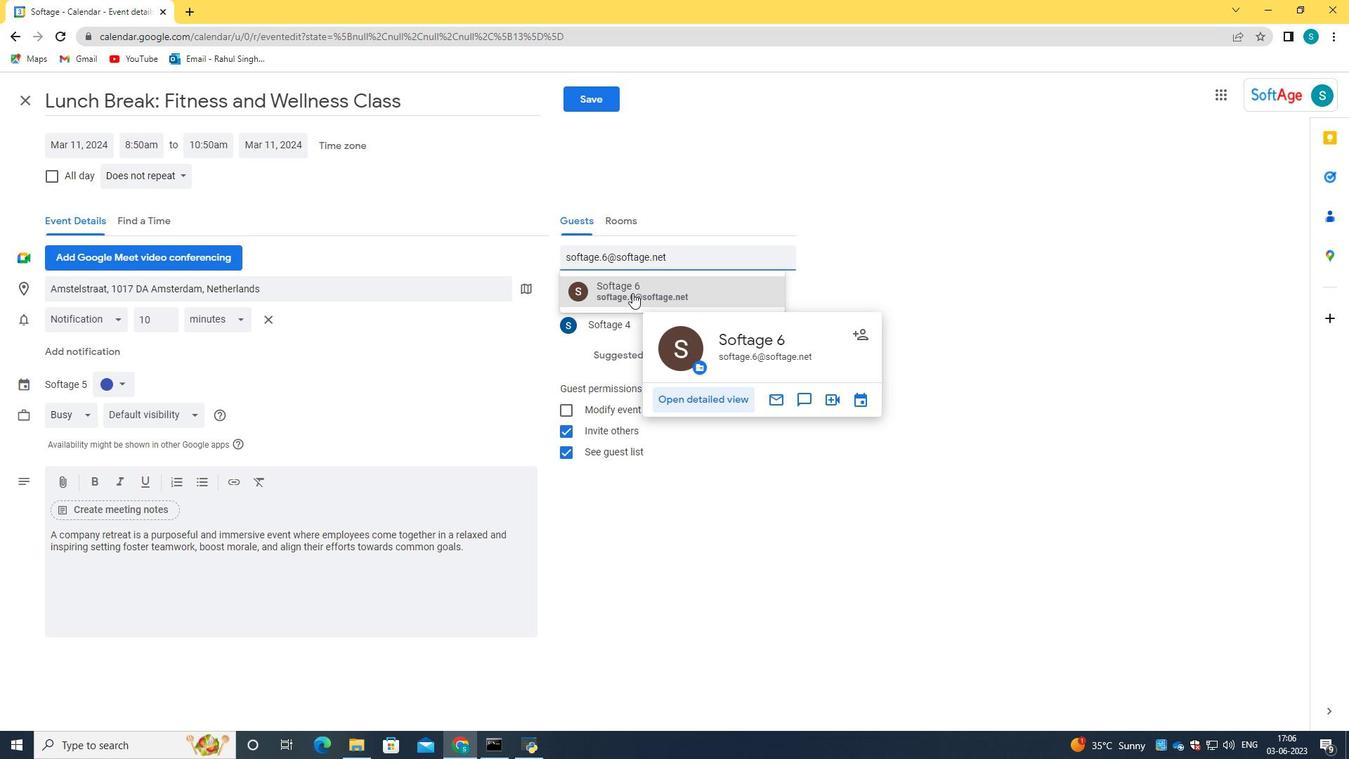 
Action: Mouse moved to (752, 484)
Screenshot: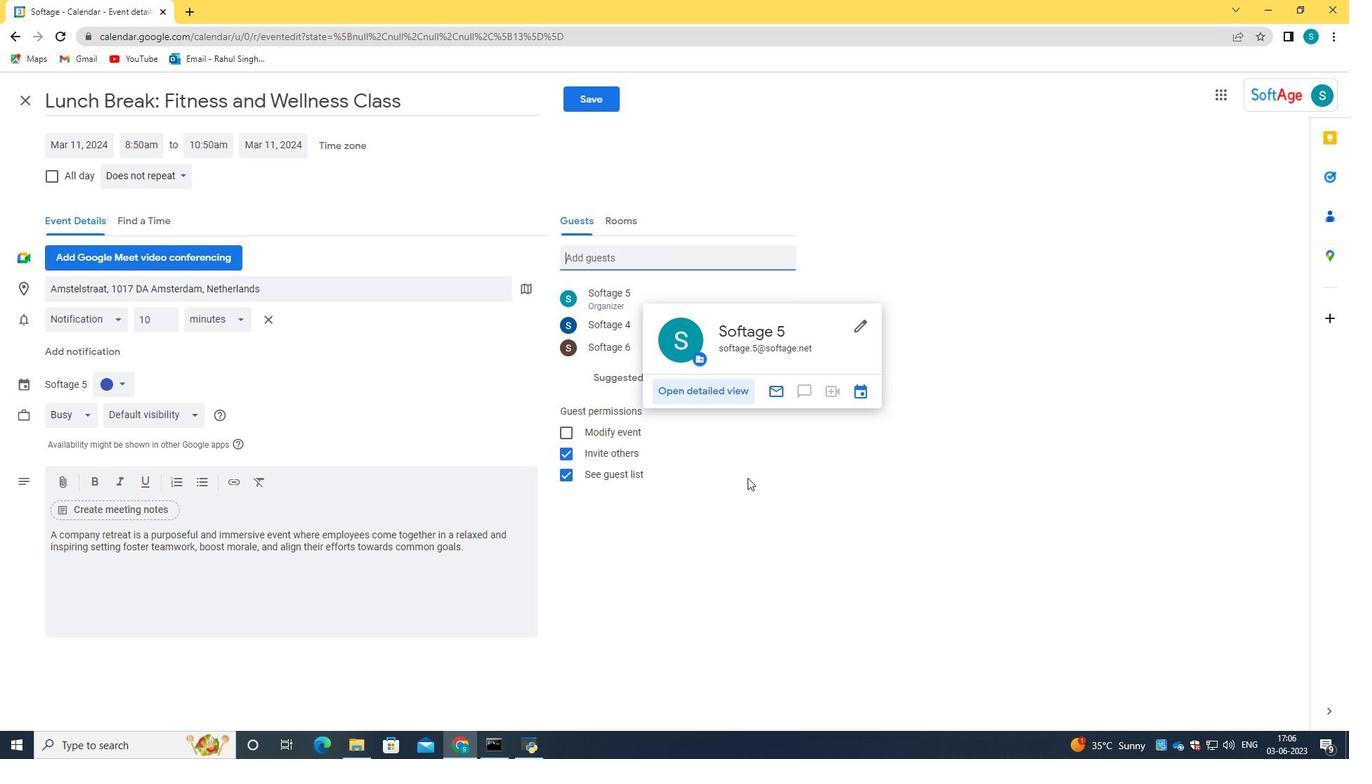 
Action: Mouse pressed left at (752, 484)
Screenshot: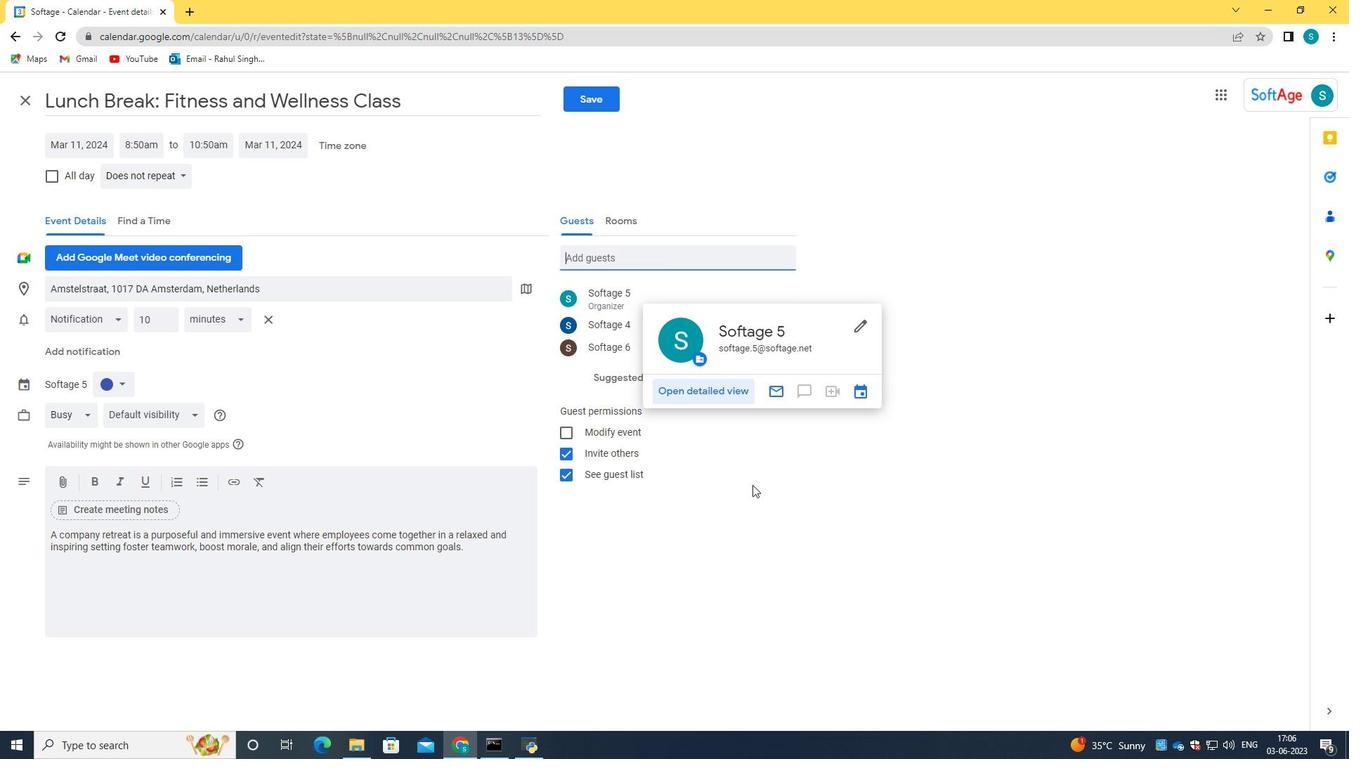 
Action: Mouse moved to (97, 166)
Screenshot: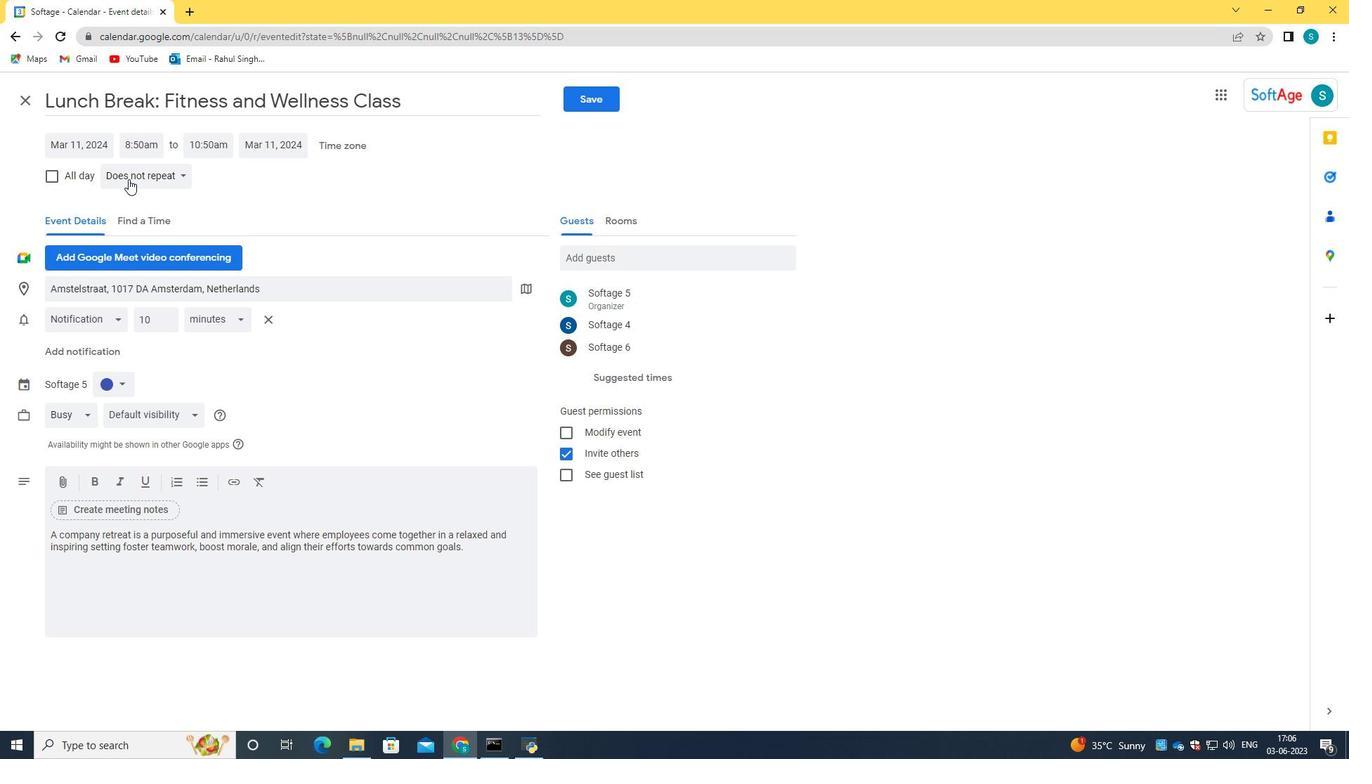 
Action: Mouse pressed left at (97, 166)
Screenshot: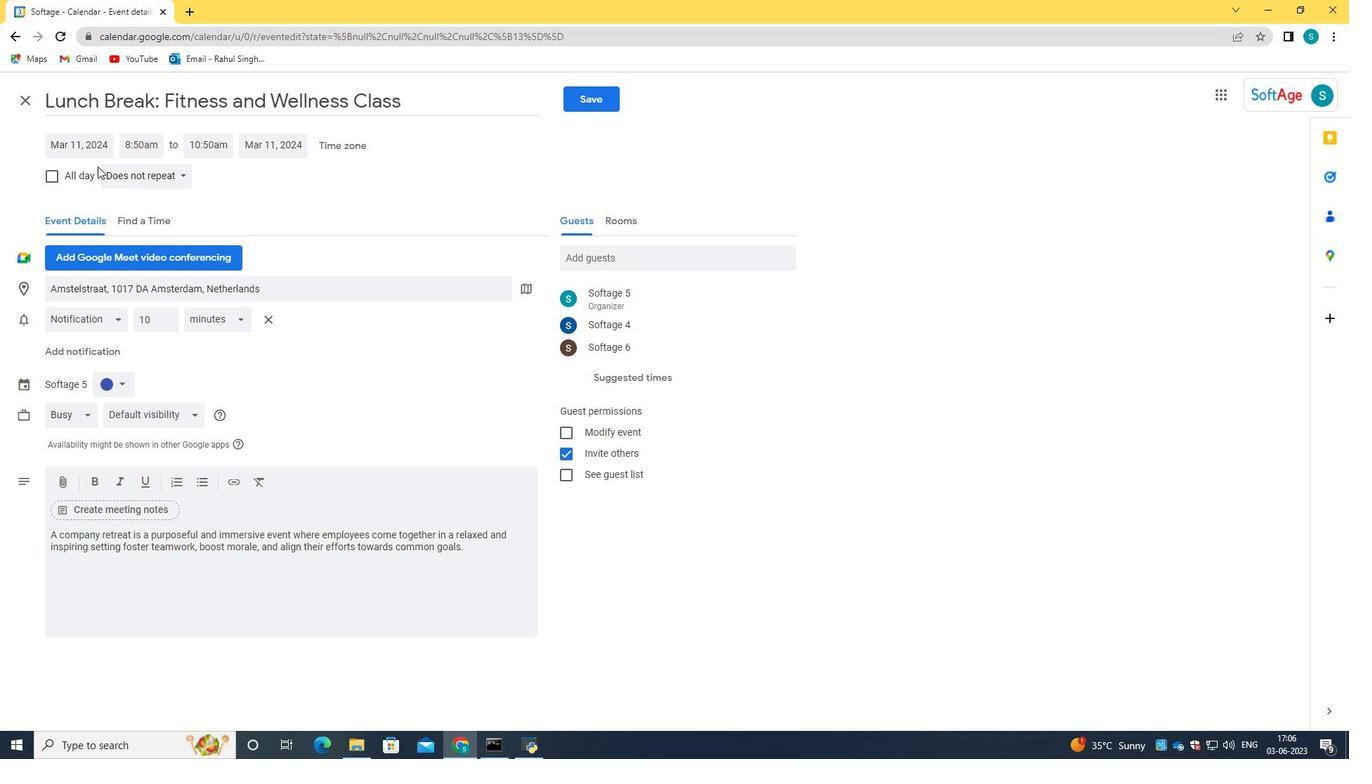 
Action: Mouse moved to (120, 171)
Screenshot: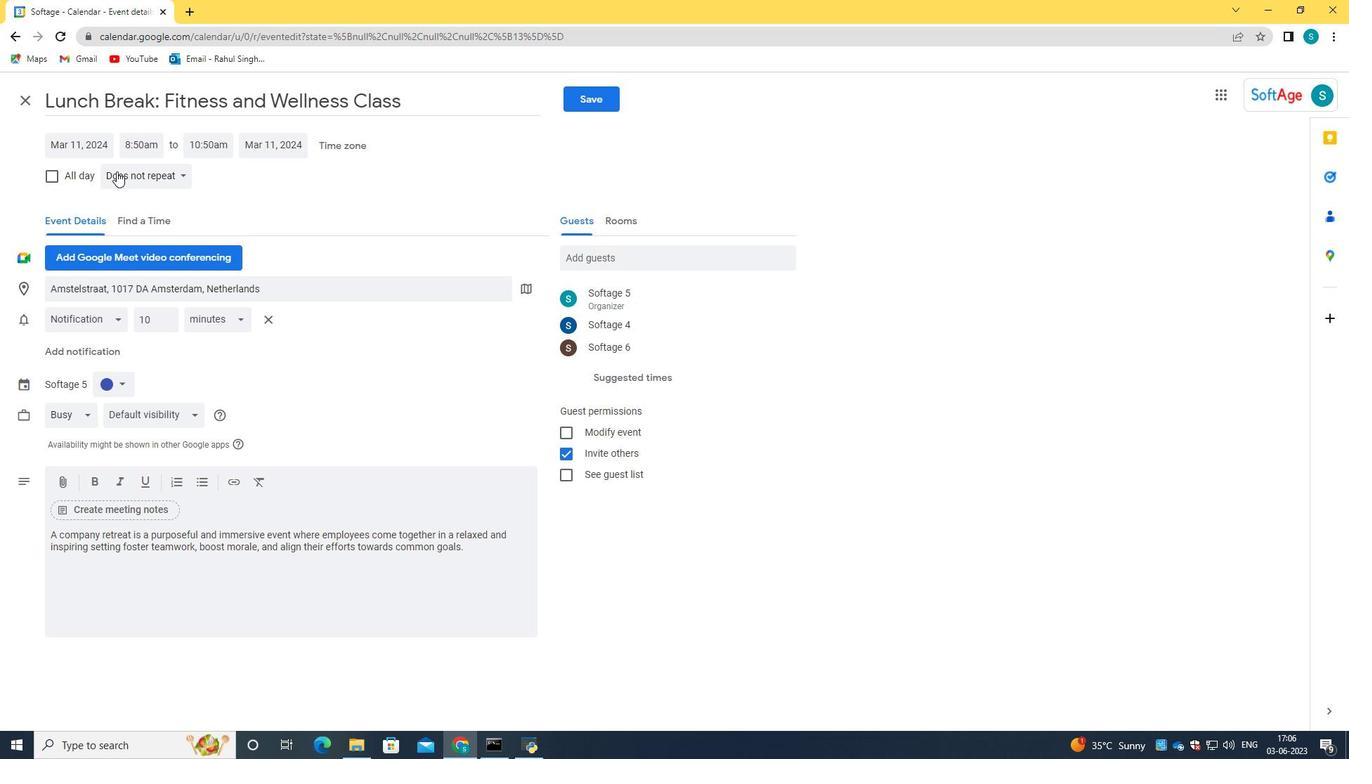 
Action: Mouse pressed left at (120, 171)
Screenshot: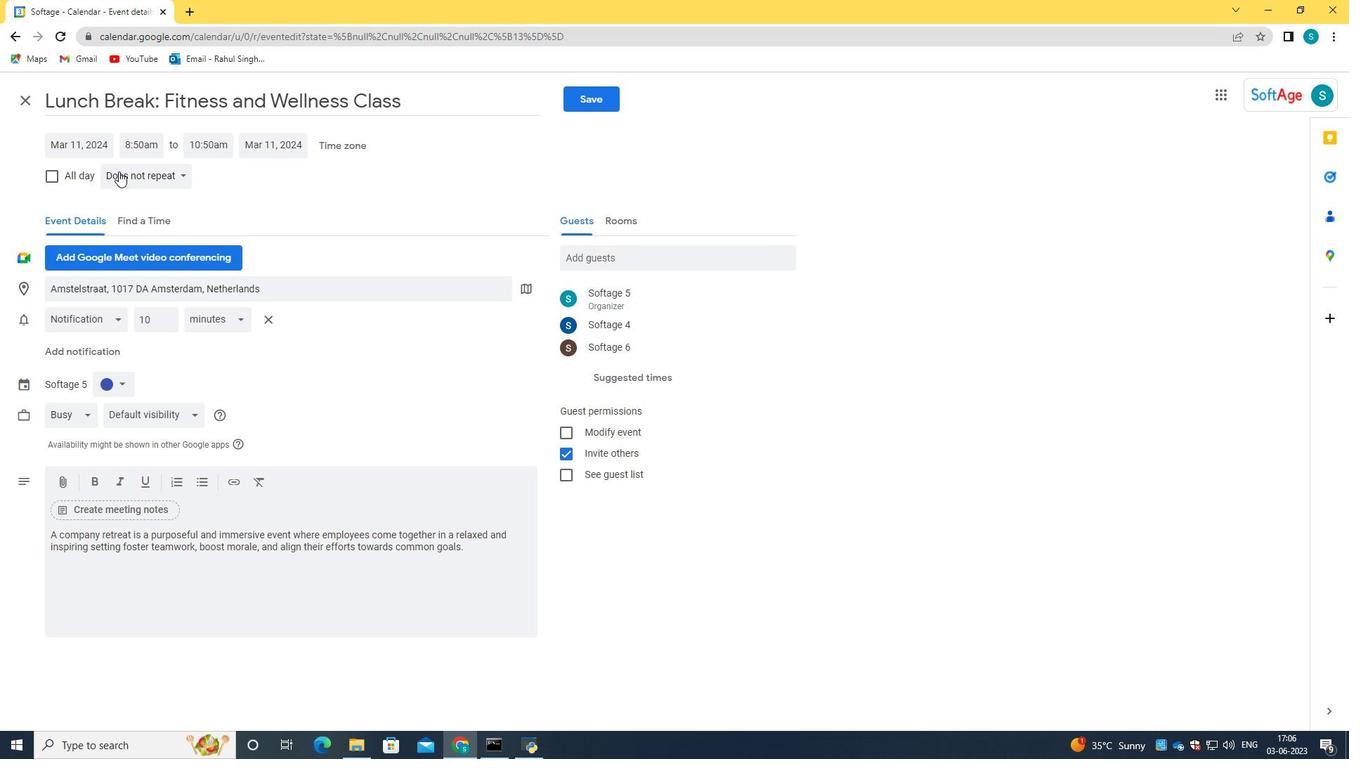 
Action: Mouse moved to (139, 206)
Screenshot: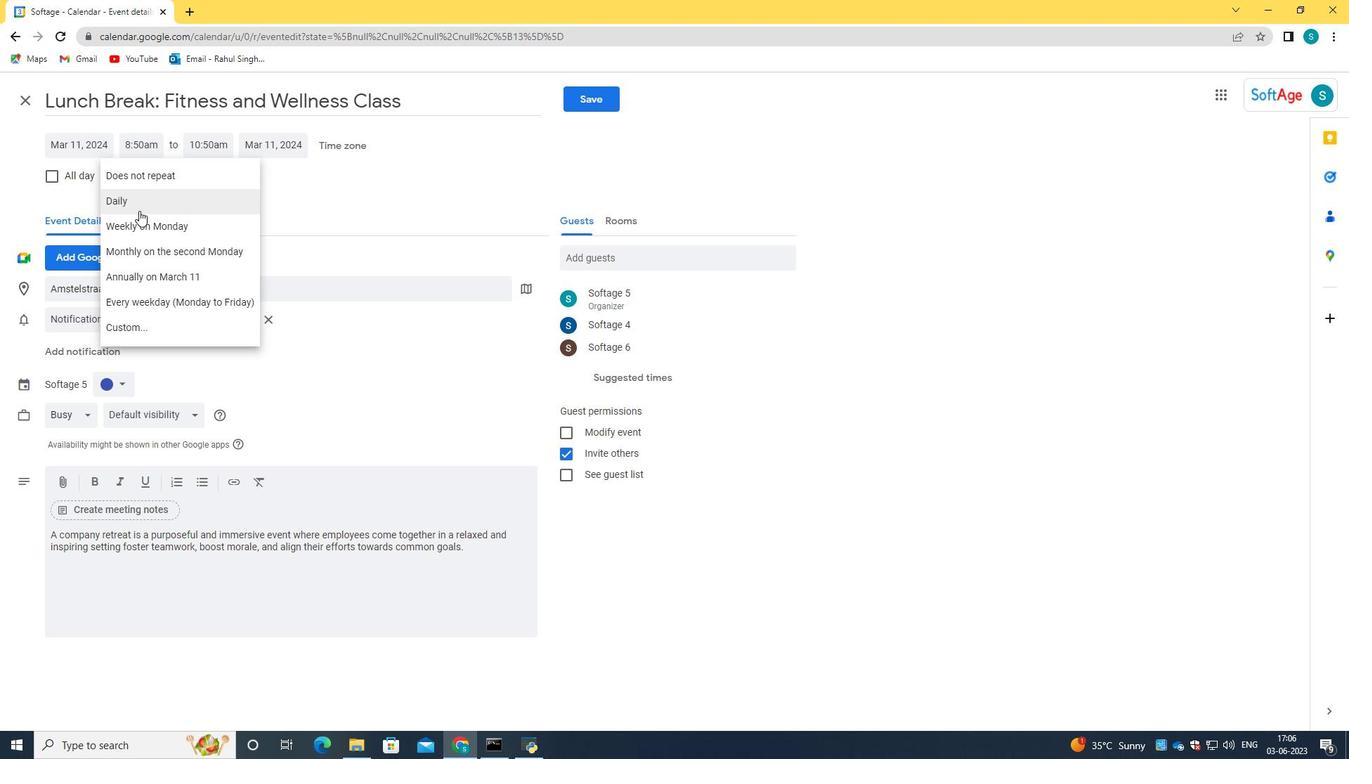 
Action: Mouse pressed left at (139, 206)
Screenshot: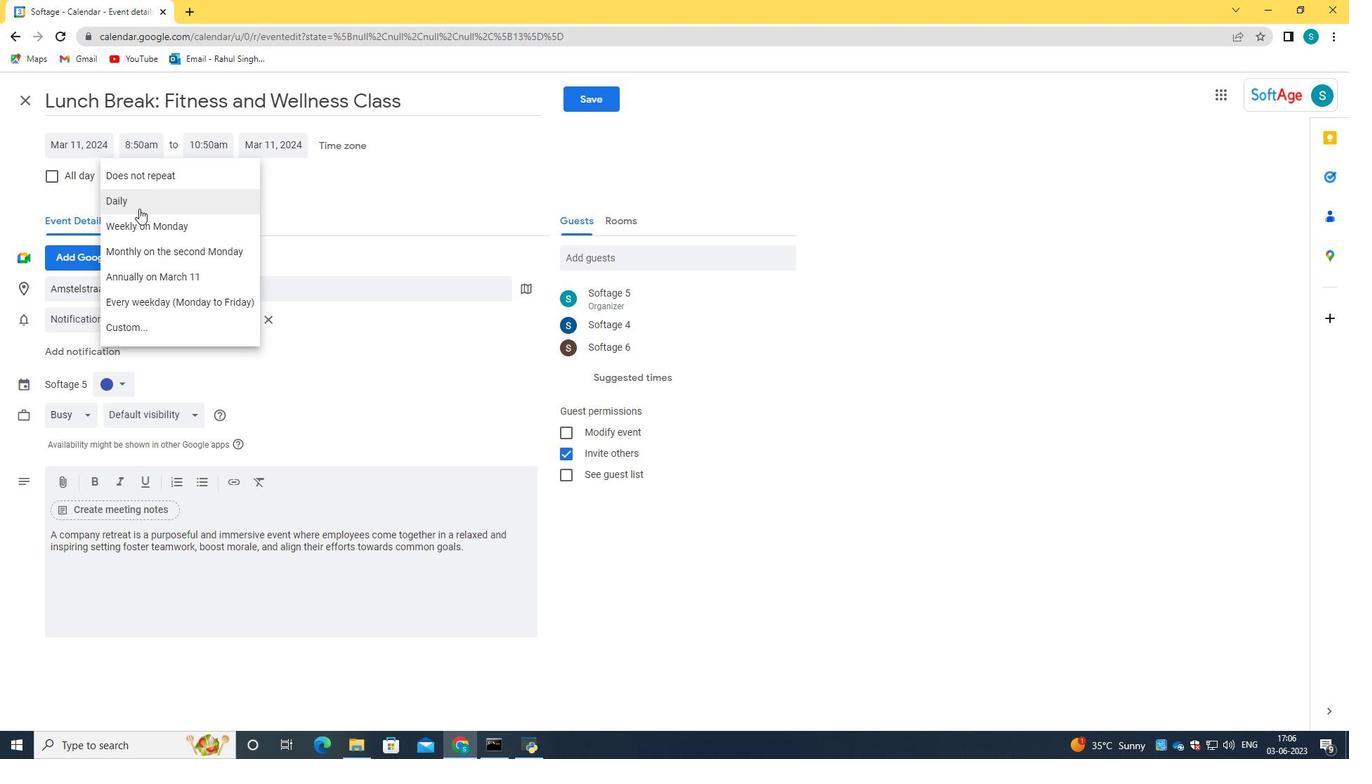 
Action: Mouse moved to (581, 111)
Screenshot: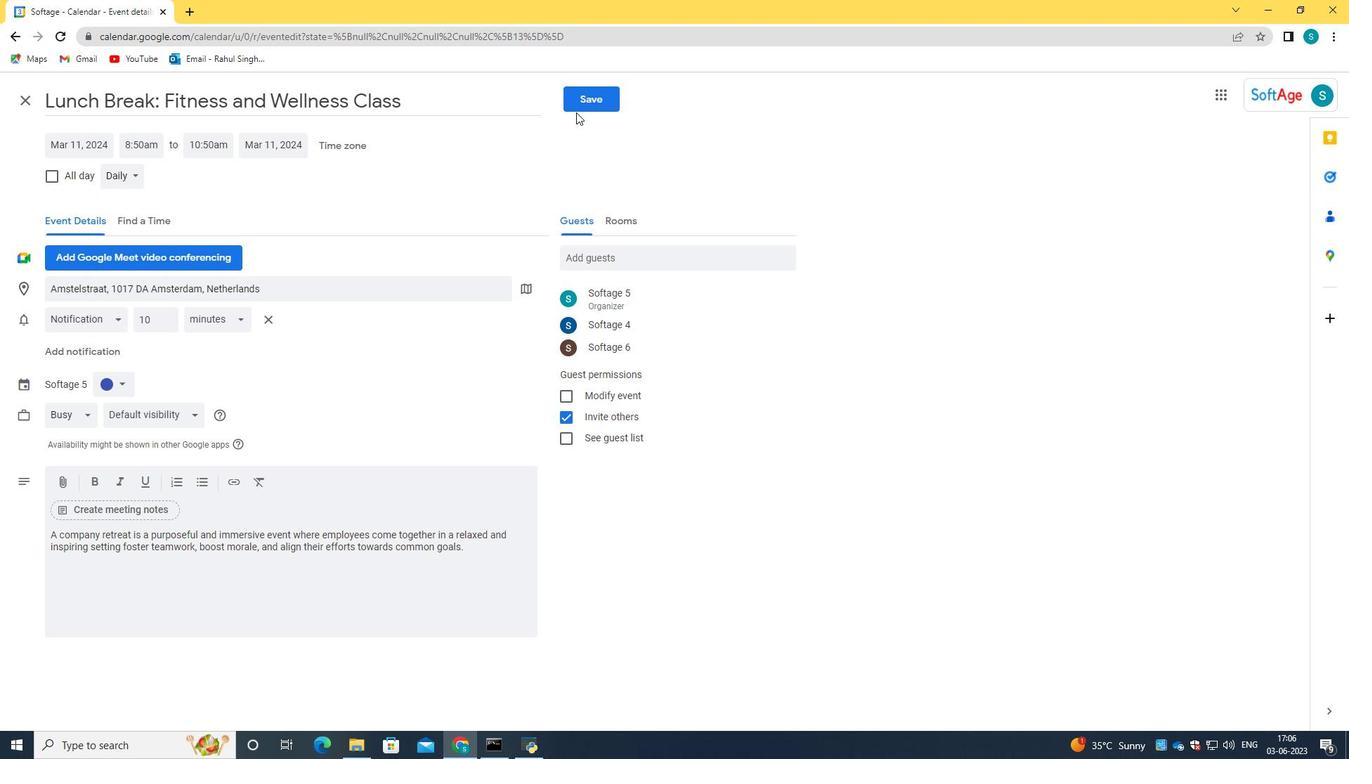 
Action: Mouse pressed left at (581, 111)
Screenshot: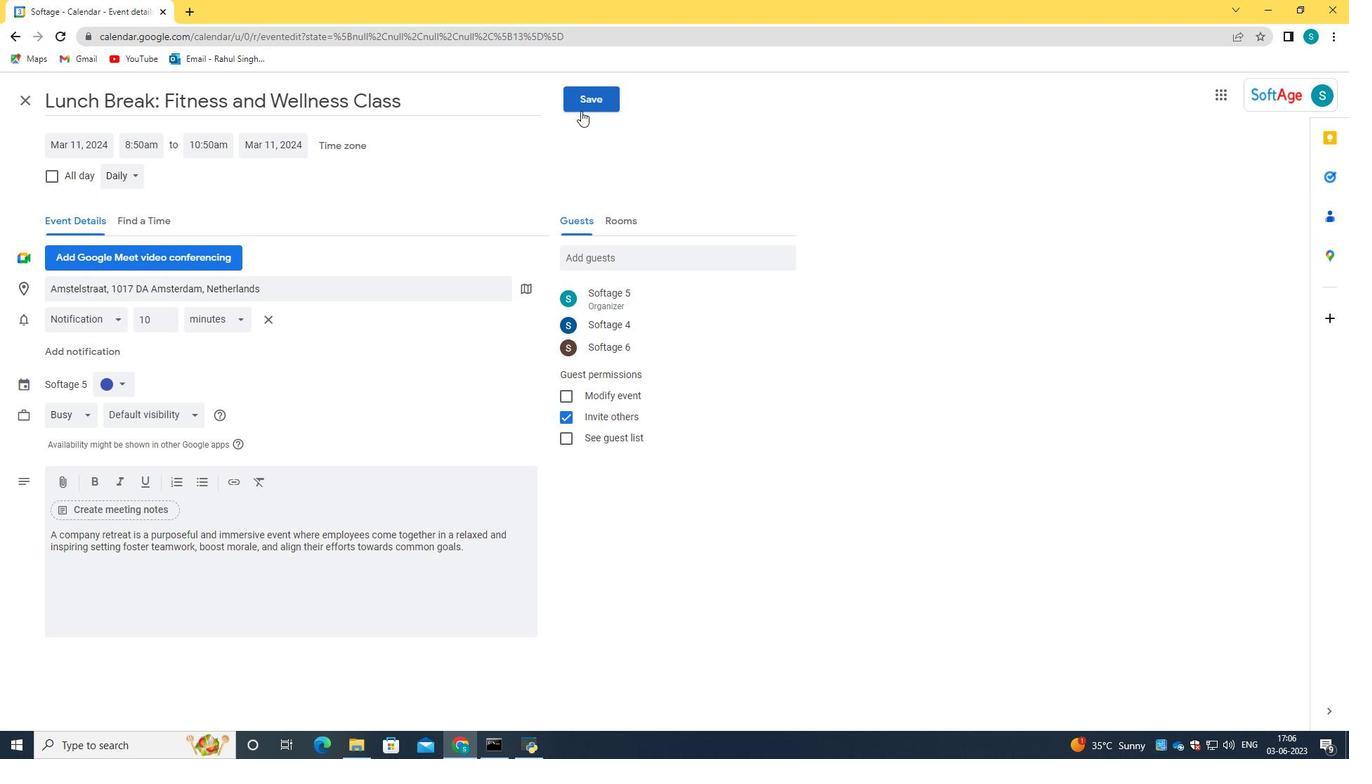 
Action: Mouse moved to (817, 433)
Screenshot: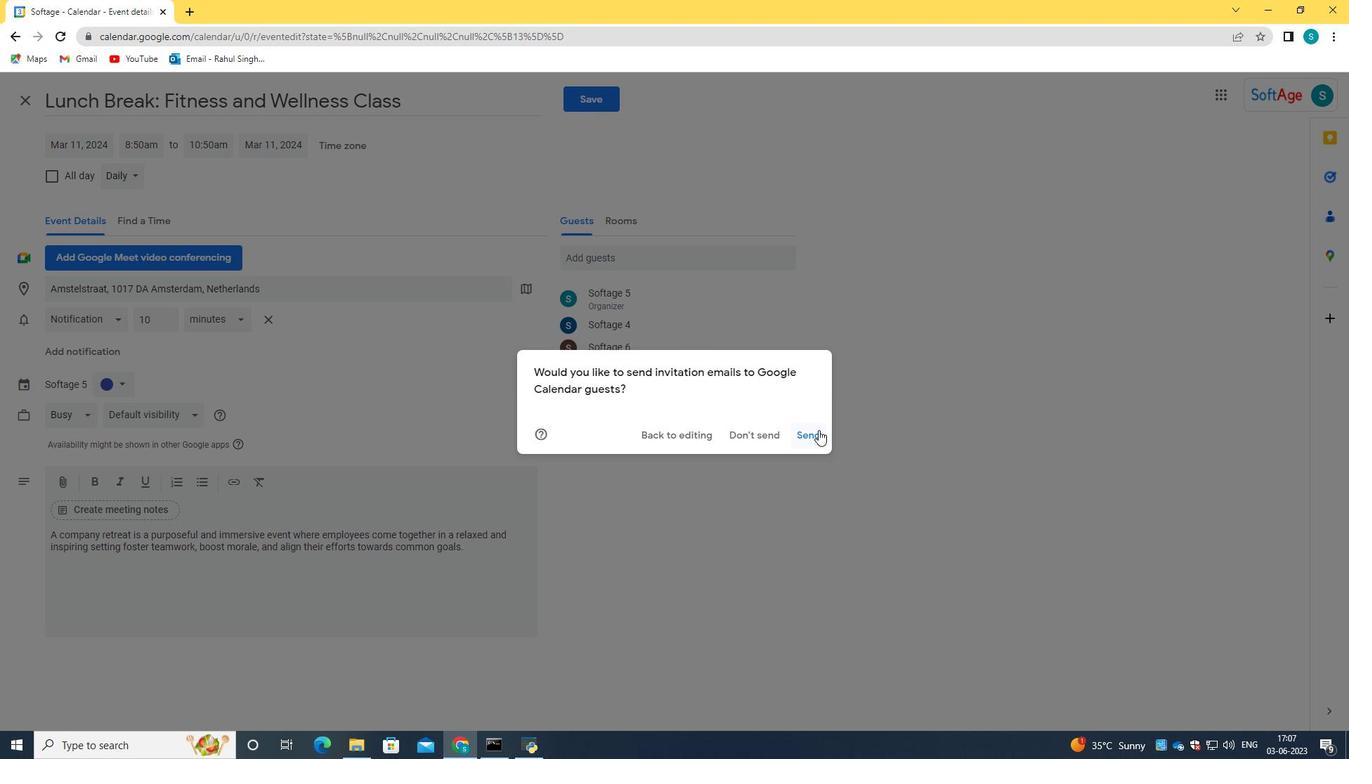 
Action: Mouse pressed left at (817, 433)
Screenshot: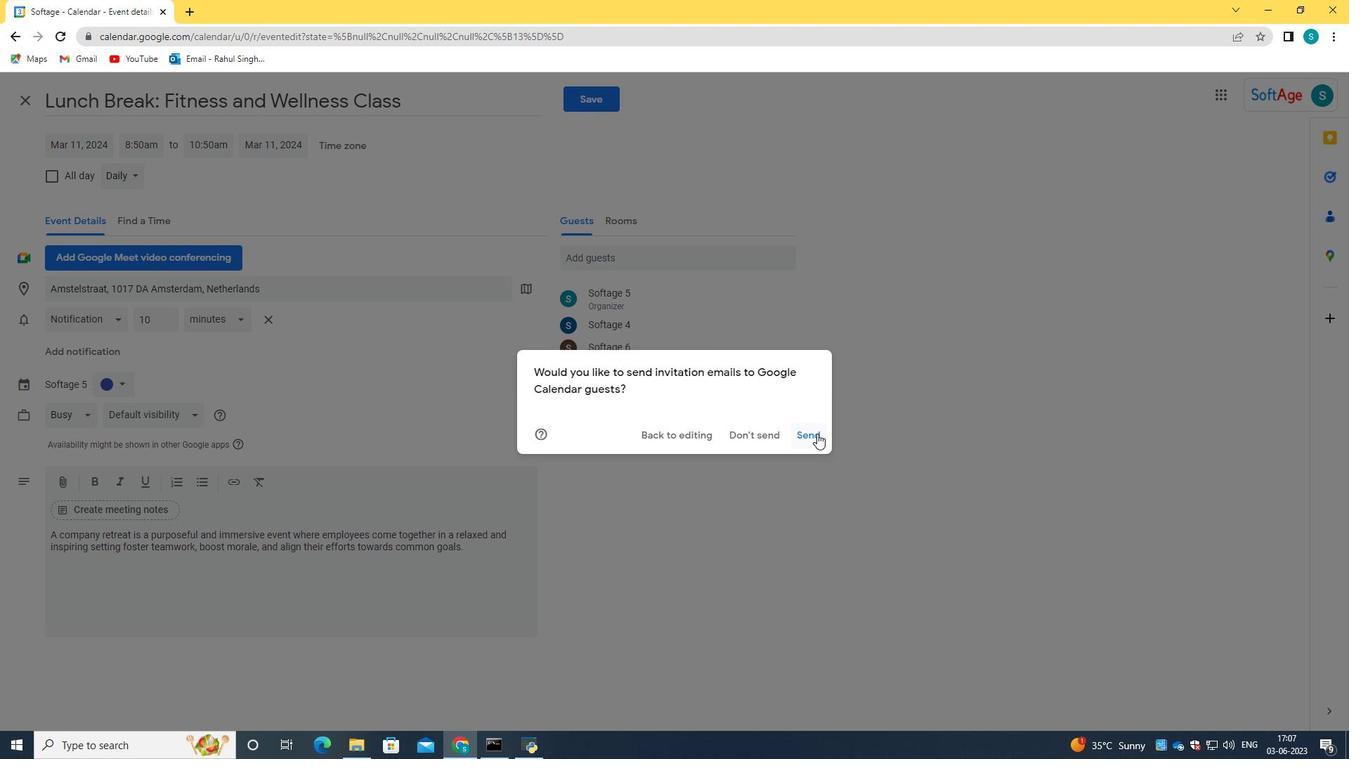 
